 Task: Compose an email with the signature Grant Allen with the subject Request for feedback on a product and the message I am writing to confirm the details of the invoice. from softage.2@softage.net to softage.5@softage.net with an attached image file Chart.png Undo the message and rewrite the message as Please let me know if there are any issues with the payment. Send the email. Finally, move the email from Sent Items to the label Therapy
Action: Mouse moved to (96, 76)
Screenshot: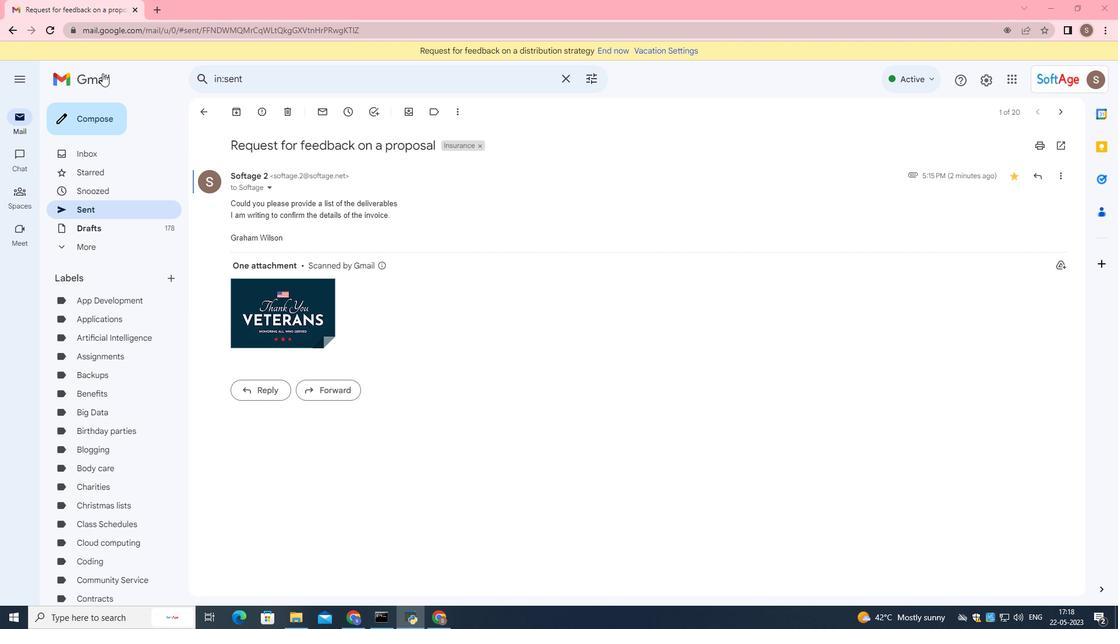 
Action: Mouse pressed left at (96, 76)
Screenshot: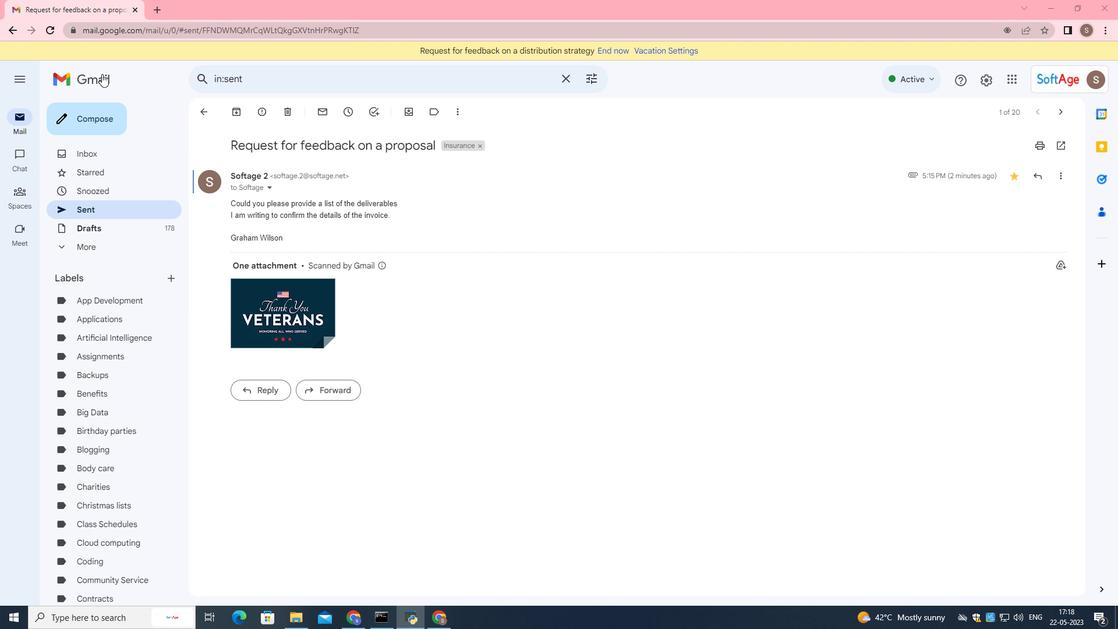 
Action: Mouse moved to (75, 125)
Screenshot: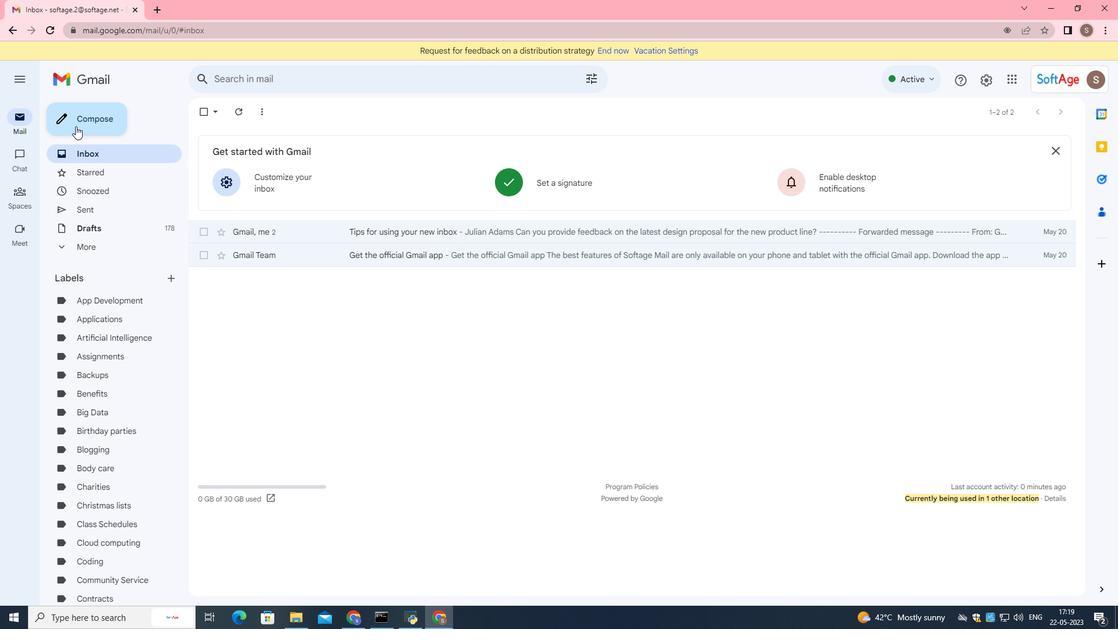 
Action: Mouse pressed left at (75, 125)
Screenshot: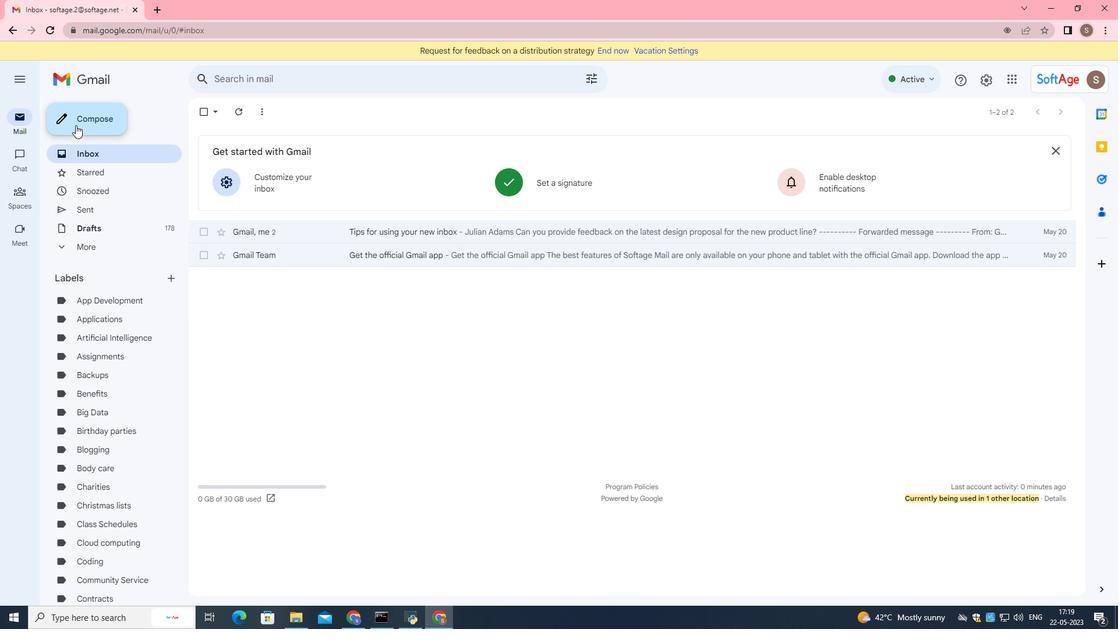 
Action: Mouse moved to (943, 582)
Screenshot: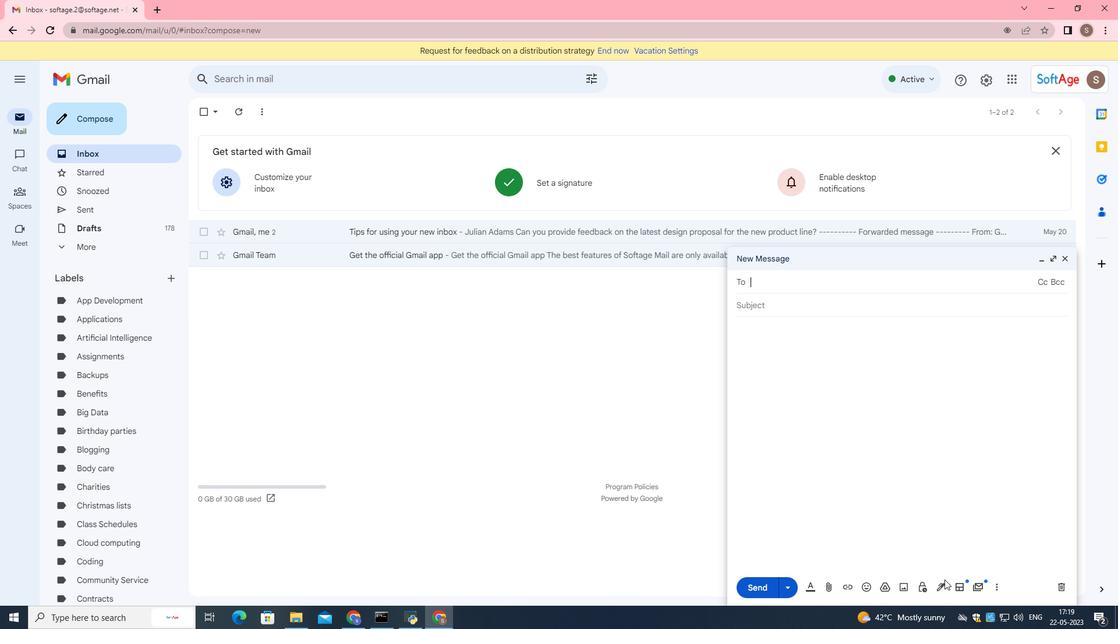
Action: Mouse pressed left at (943, 582)
Screenshot: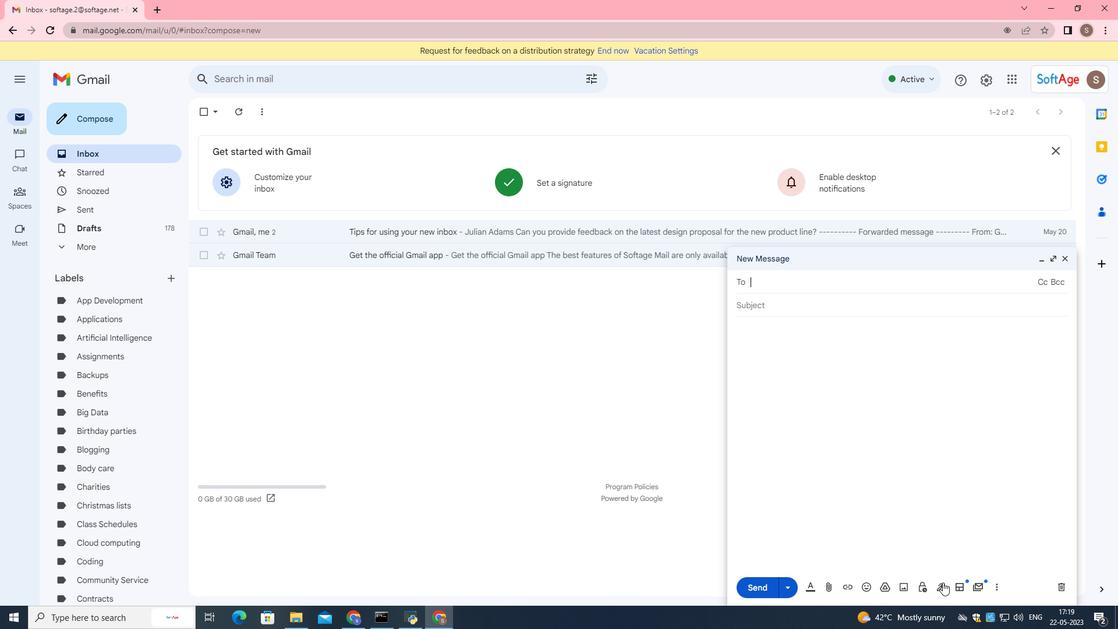 
Action: Mouse moved to (1027, 436)
Screenshot: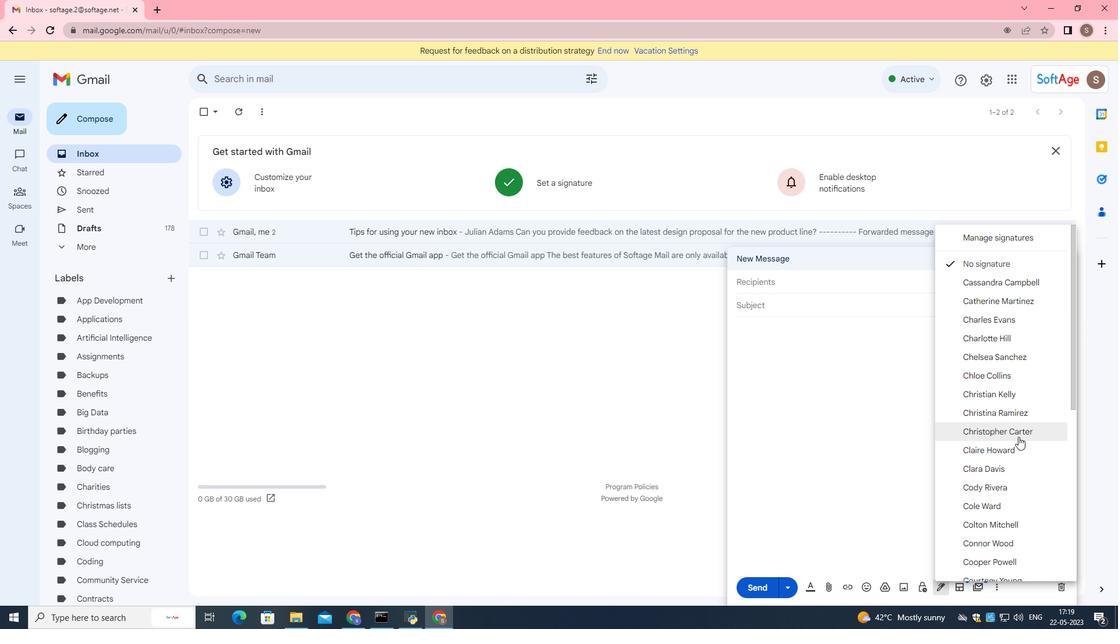
Action: Mouse scrolled (1027, 436) with delta (0, 0)
Screenshot: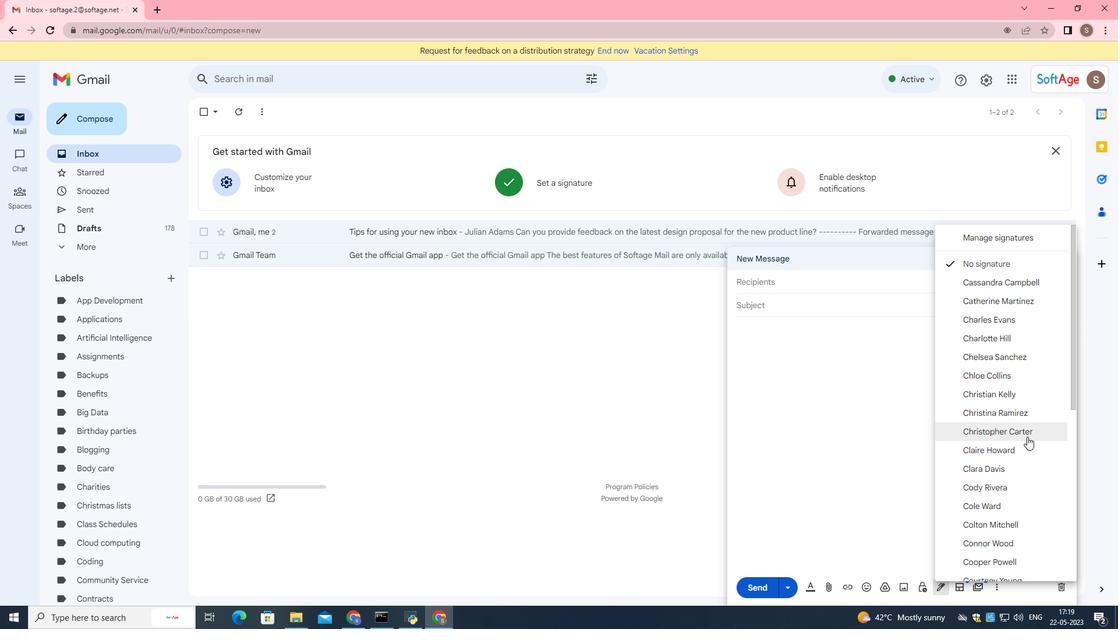 
Action: Mouse moved to (1028, 436)
Screenshot: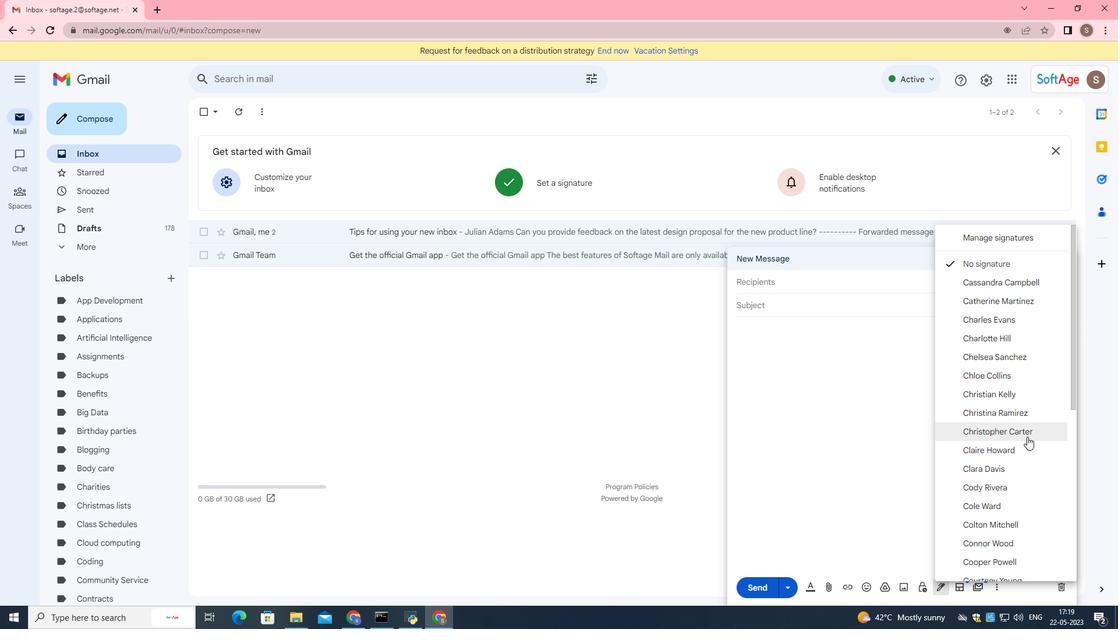 
Action: Mouse scrolled (1028, 436) with delta (0, 0)
Screenshot: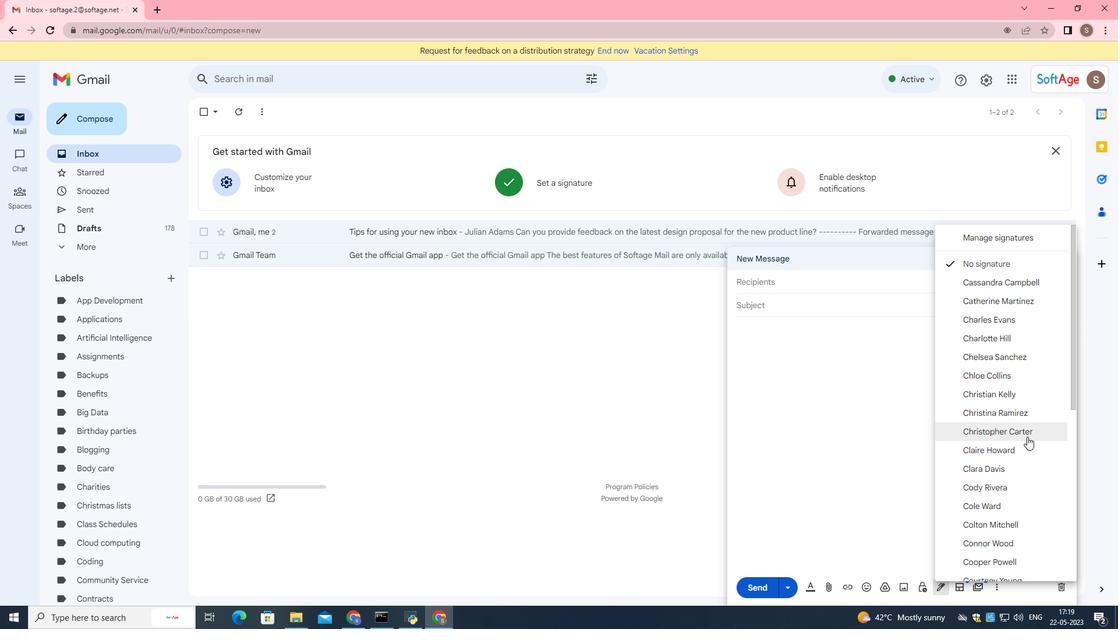 
Action: Mouse moved to (1028, 437)
Screenshot: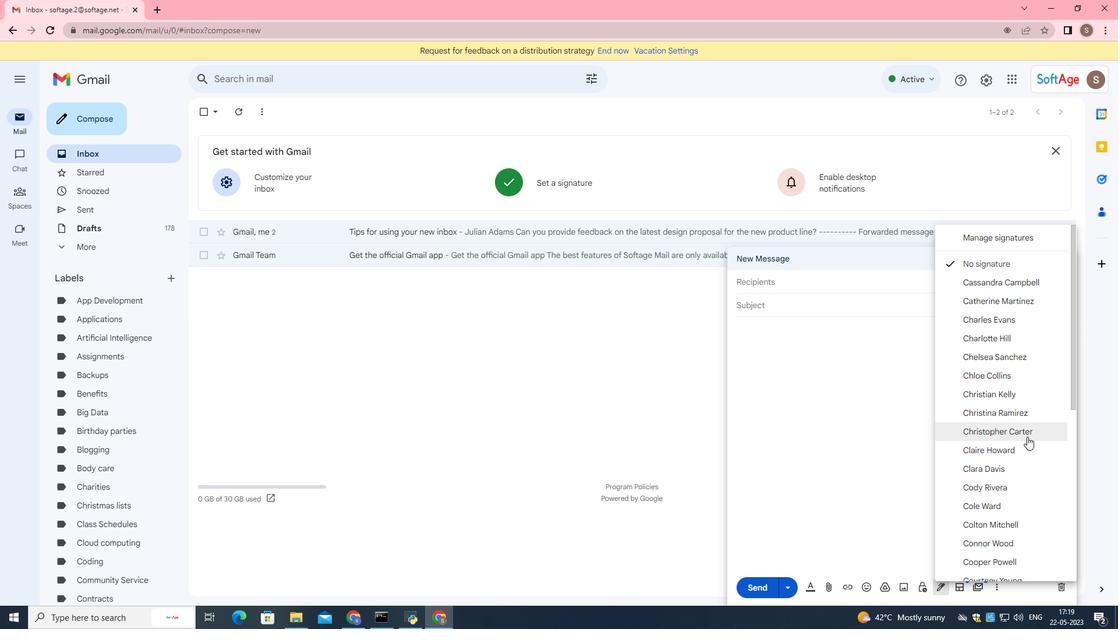 
Action: Mouse scrolled (1028, 436) with delta (0, 0)
Screenshot: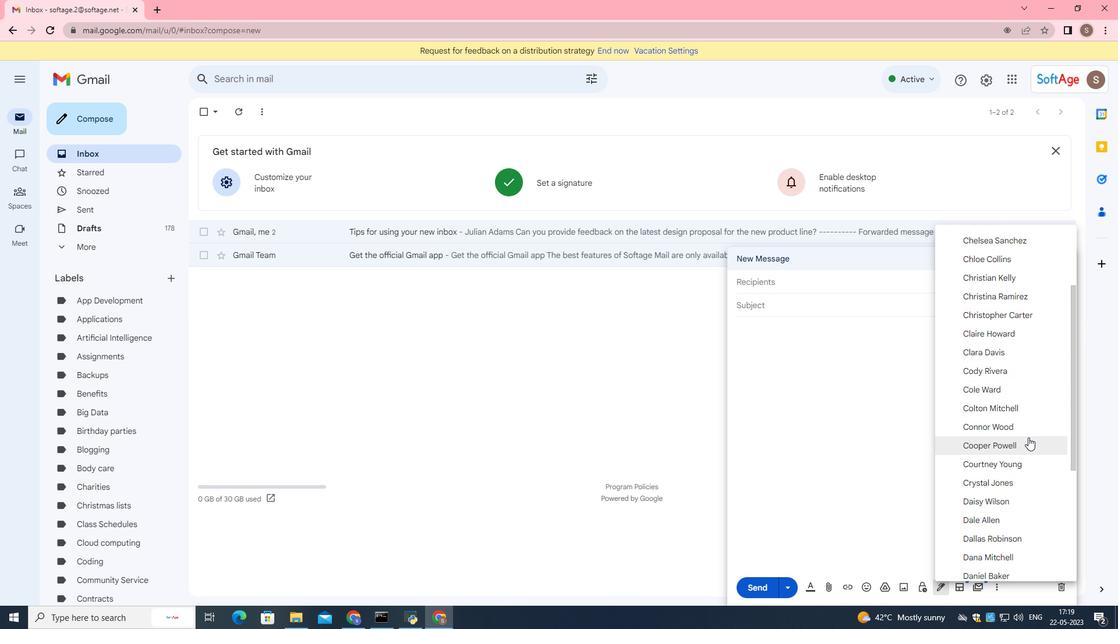 
Action: Mouse scrolled (1028, 436) with delta (0, 0)
Screenshot: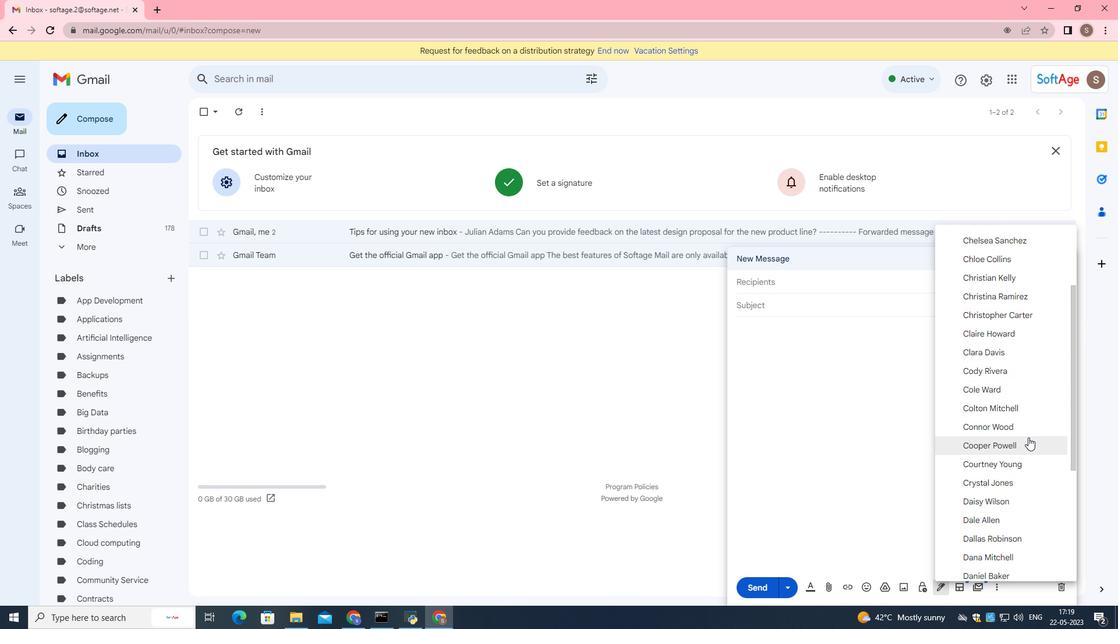
Action: Mouse scrolled (1028, 436) with delta (0, 0)
Screenshot: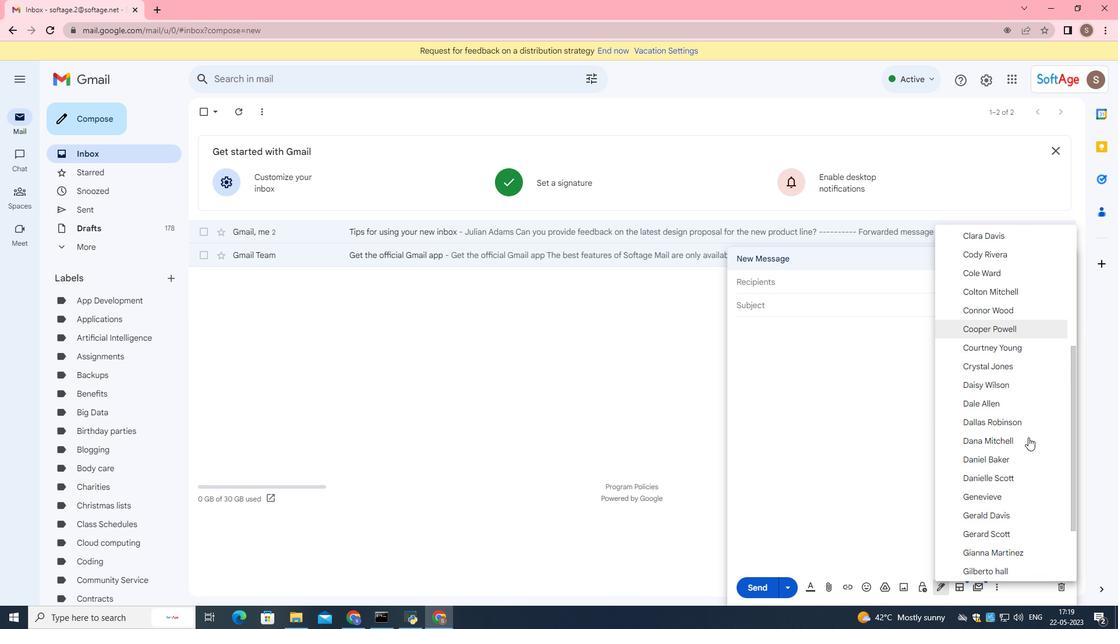 
Action: Mouse moved to (1013, 456)
Screenshot: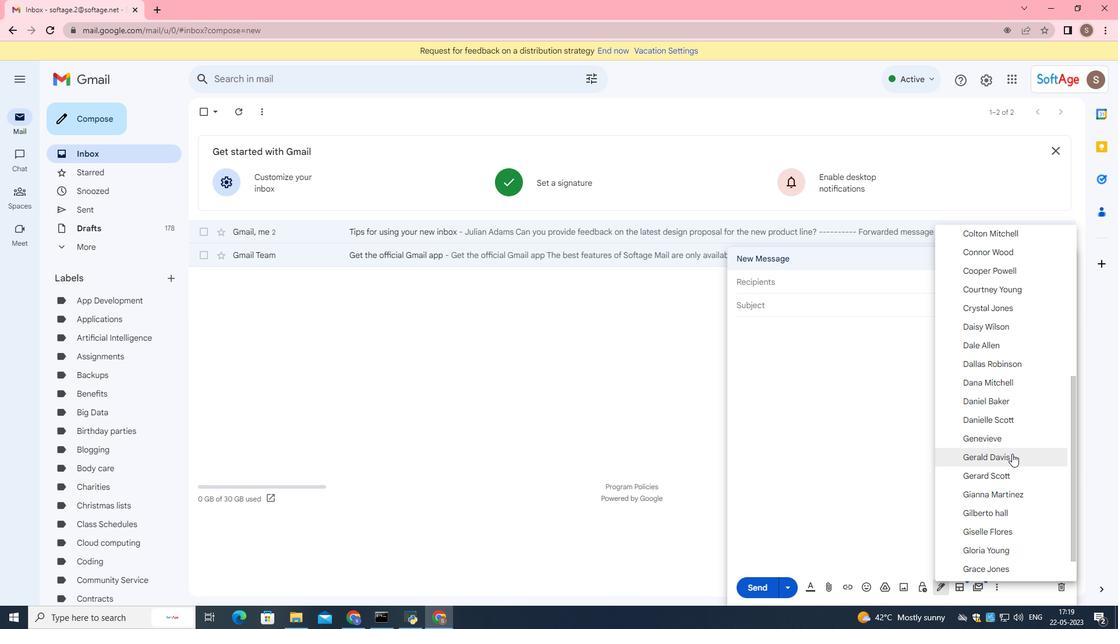 
Action: Mouse scrolled (1013, 456) with delta (0, 0)
Screenshot: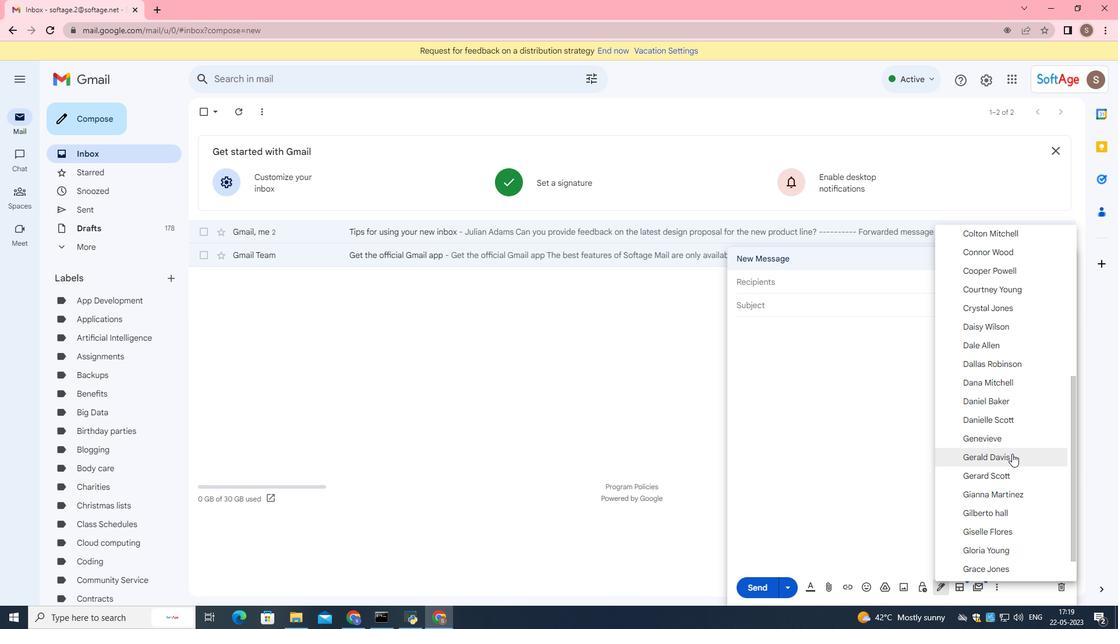 
Action: Mouse scrolled (1013, 456) with delta (0, 0)
Screenshot: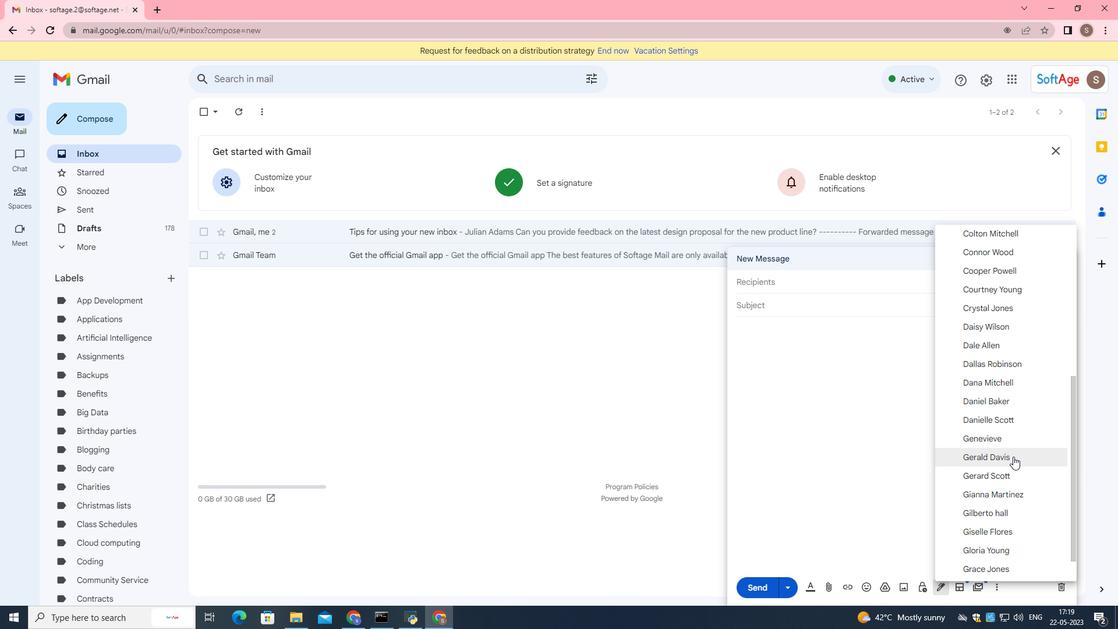 
Action: Mouse moved to (1013, 457)
Screenshot: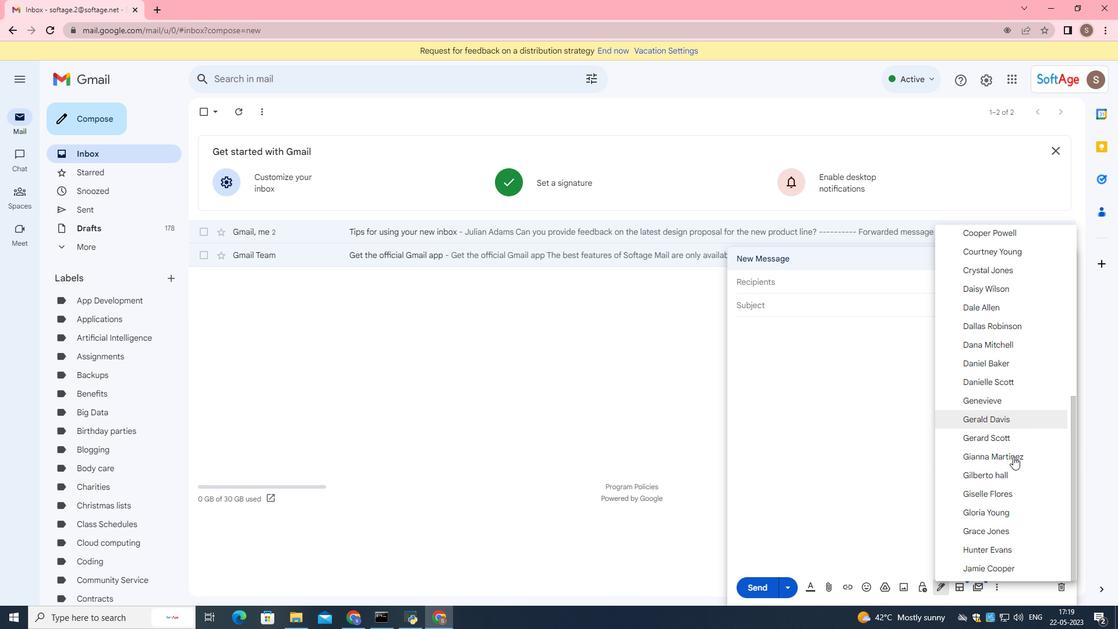 
Action: Mouse scrolled (1013, 456) with delta (0, 0)
Screenshot: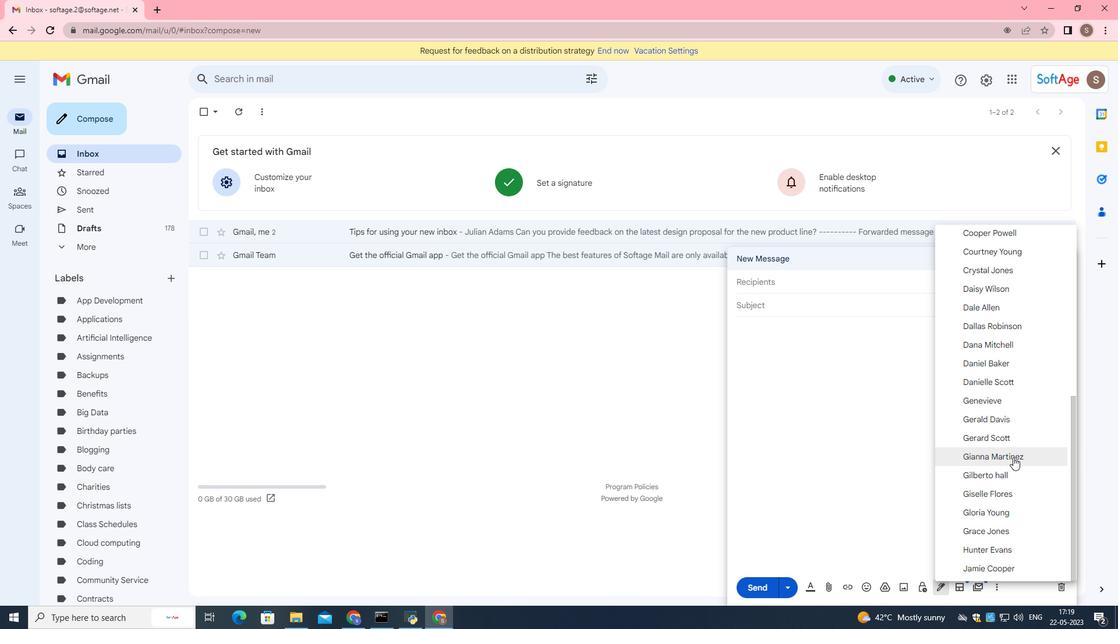 
Action: Mouse scrolled (1013, 457) with delta (0, 0)
Screenshot: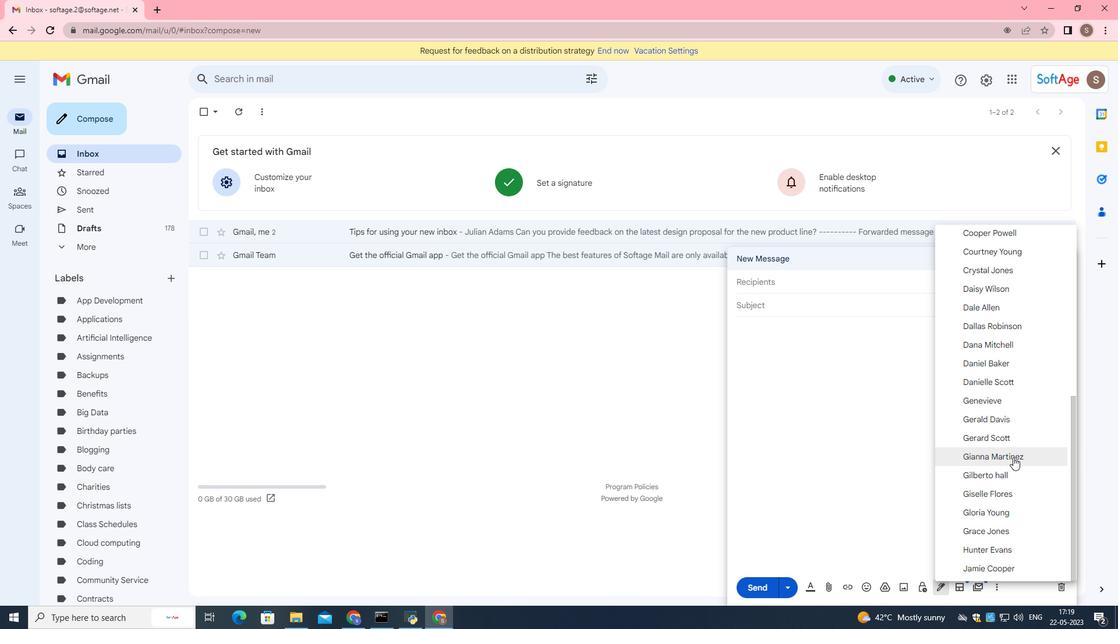 
Action: Mouse moved to (997, 484)
Screenshot: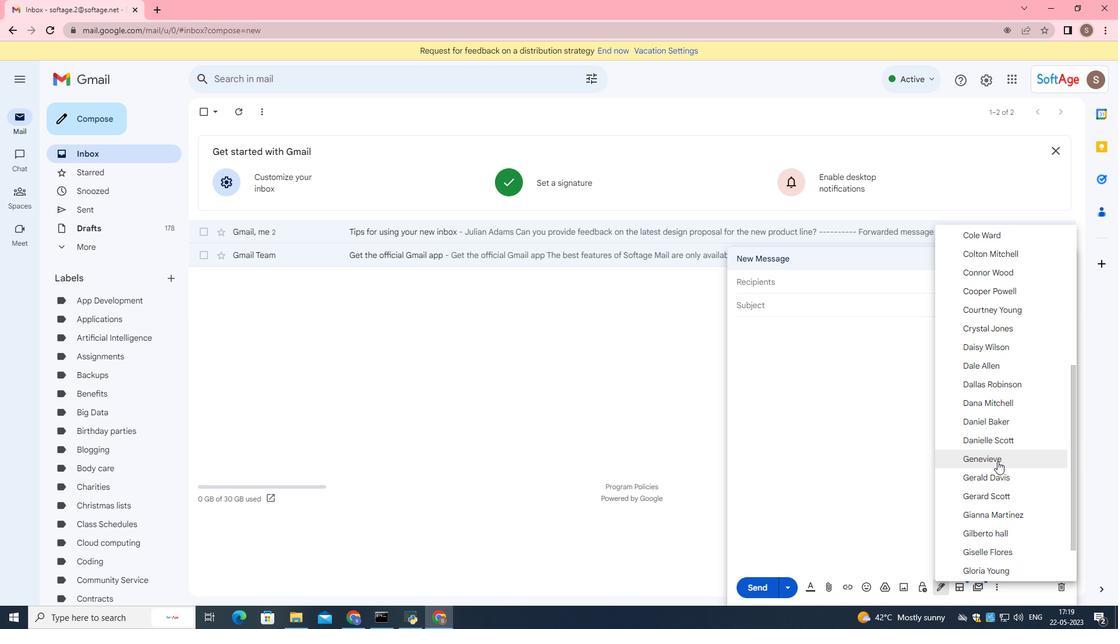 
Action: Mouse scrolled (997, 483) with delta (0, 0)
Screenshot: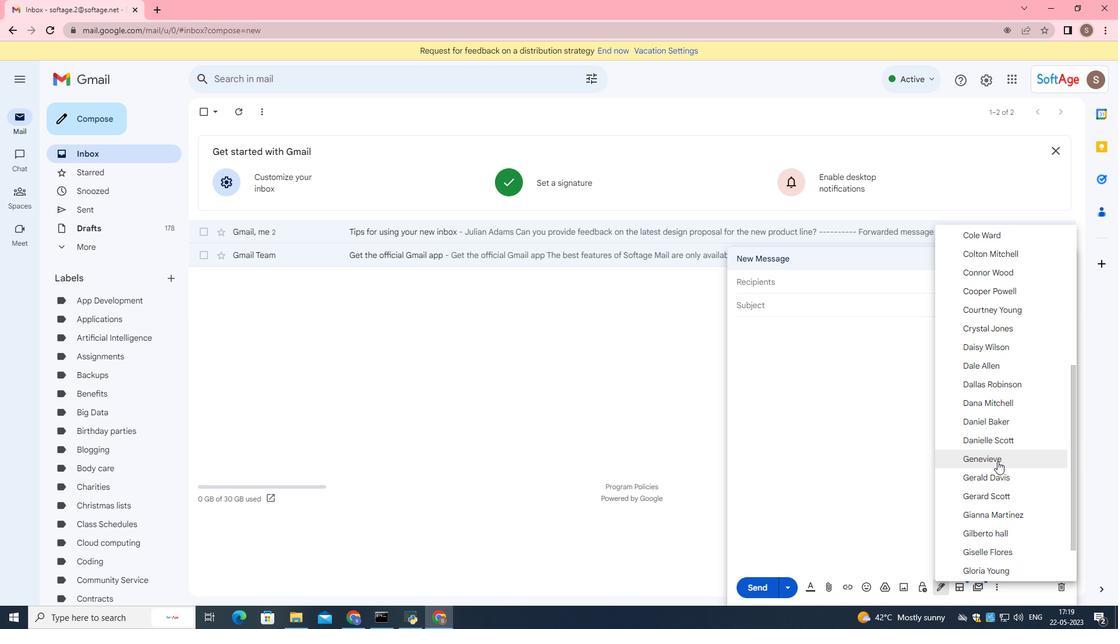 
Action: Mouse moved to (997, 489)
Screenshot: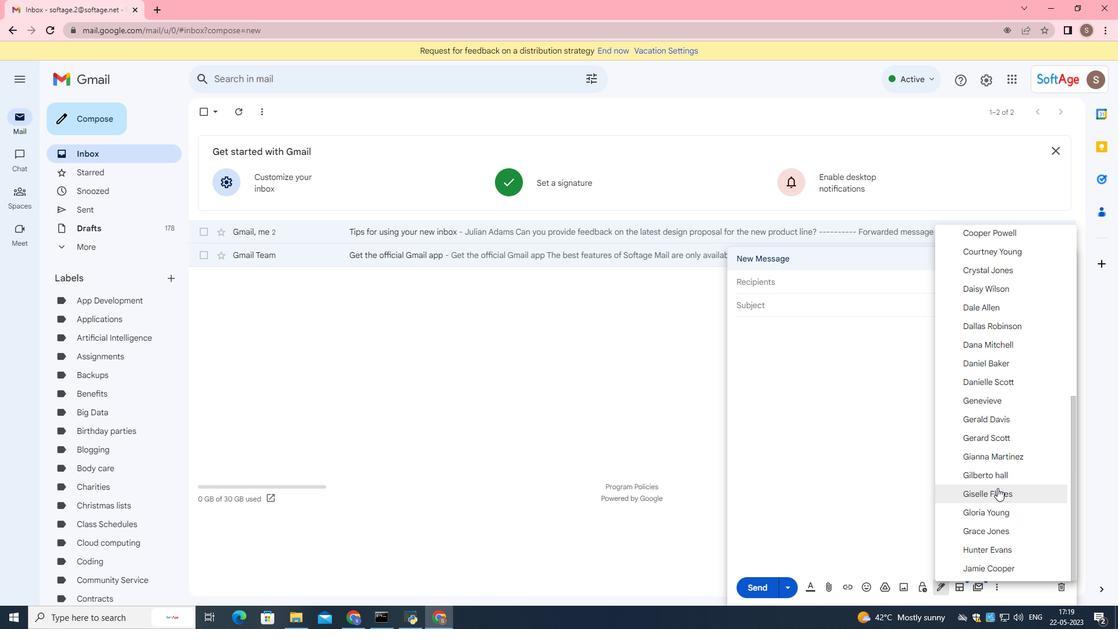 
Action: Mouse scrolled (997, 489) with delta (0, 0)
Screenshot: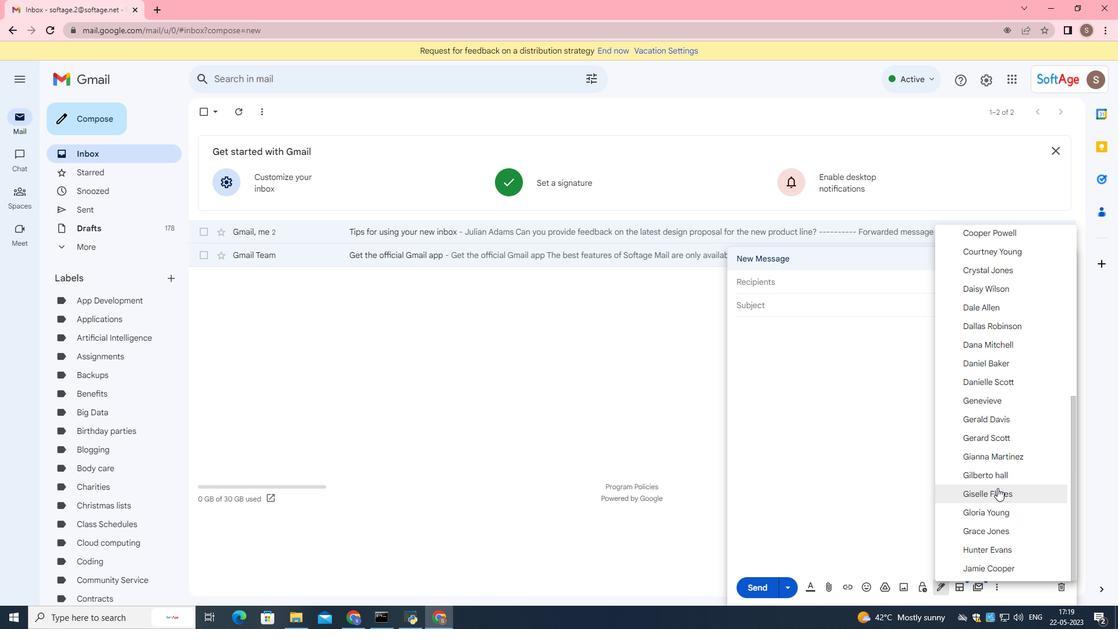 
Action: Mouse moved to (976, 415)
Screenshot: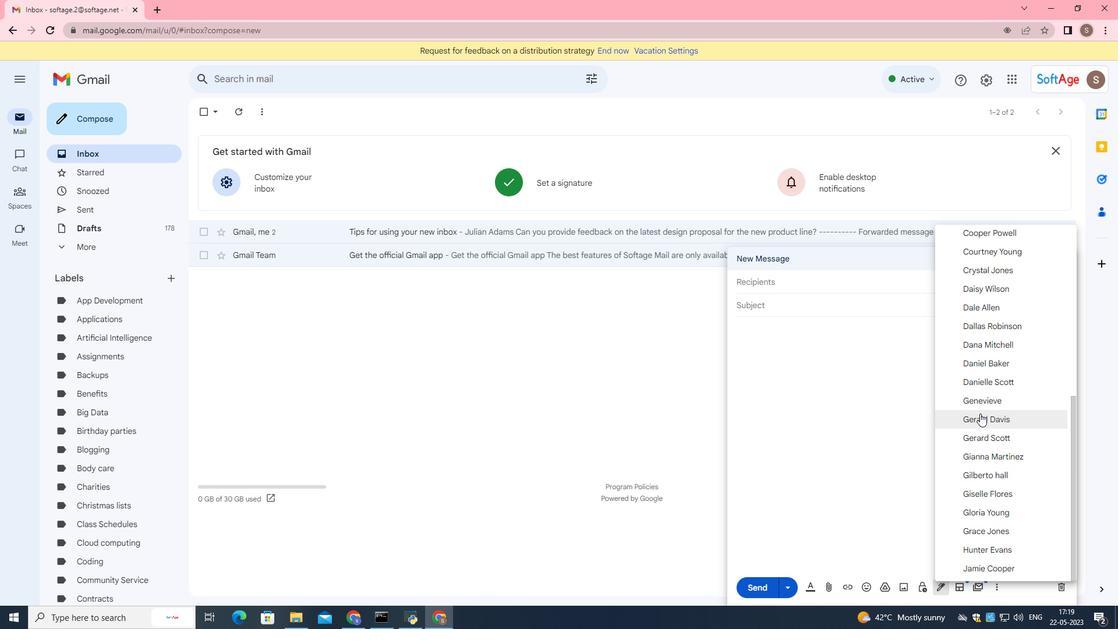 
Action: Mouse pressed left at (976, 415)
Screenshot: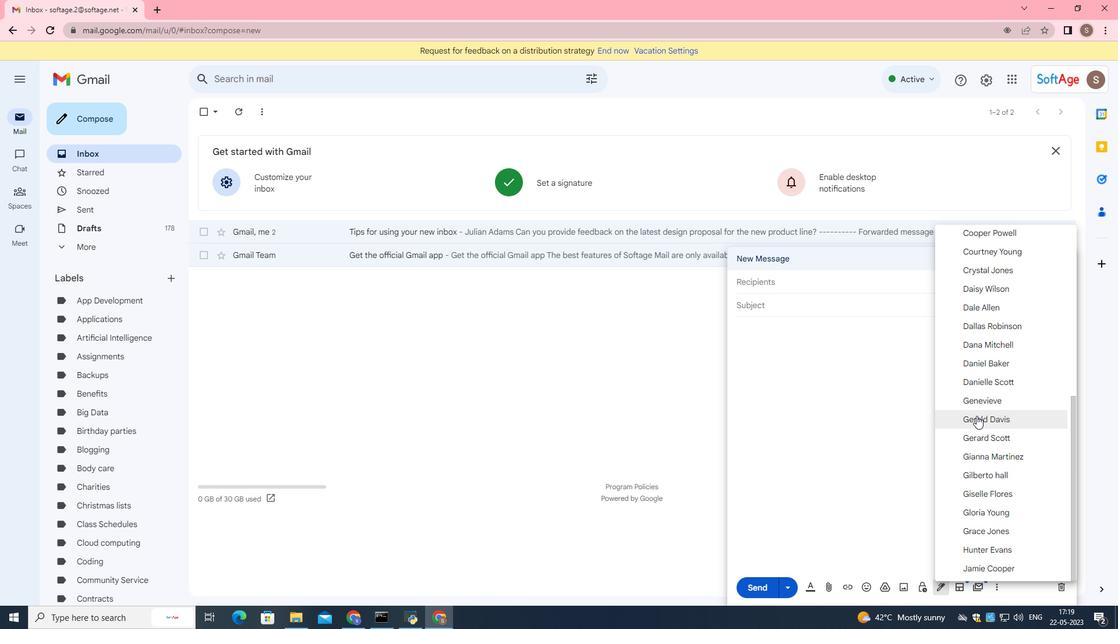 
Action: Mouse moved to (800, 305)
Screenshot: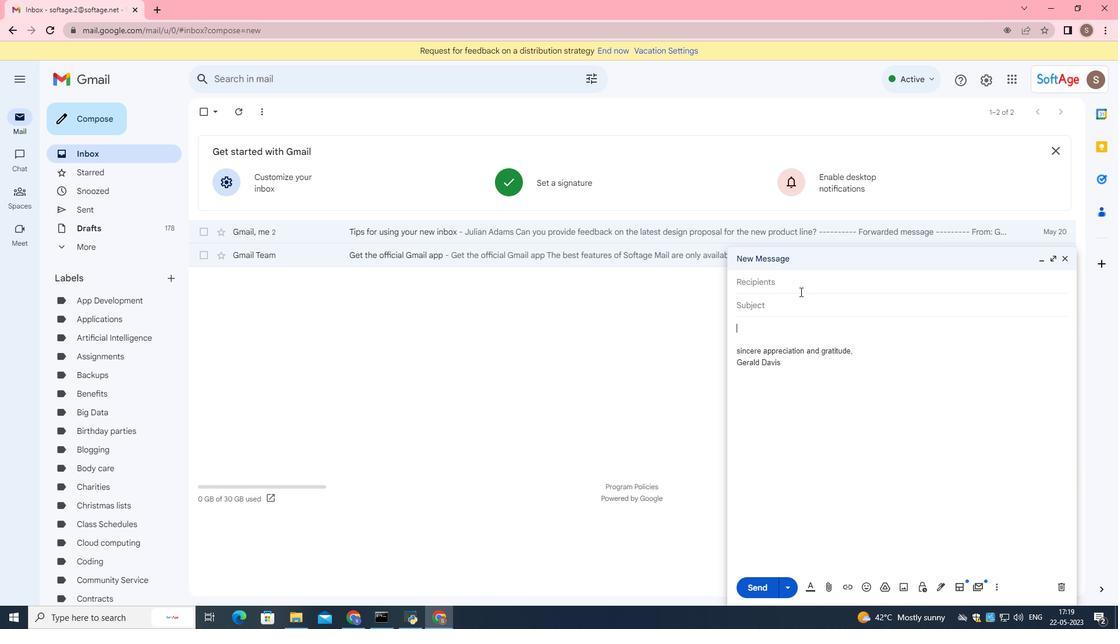 
Action: Mouse pressed left at (800, 305)
Screenshot: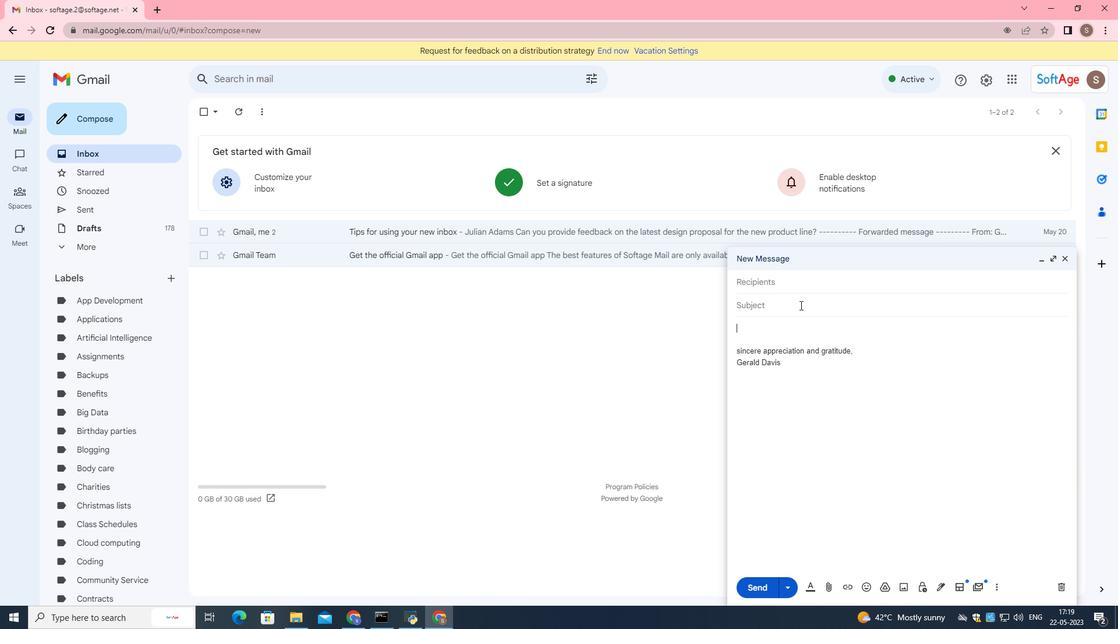 
Action: Key pressed <Key.shift>Request<Key.space>for<Key.space>feedback<Key.space>on<Key.space>a<Key.space>product<Key.space>
Screenshot: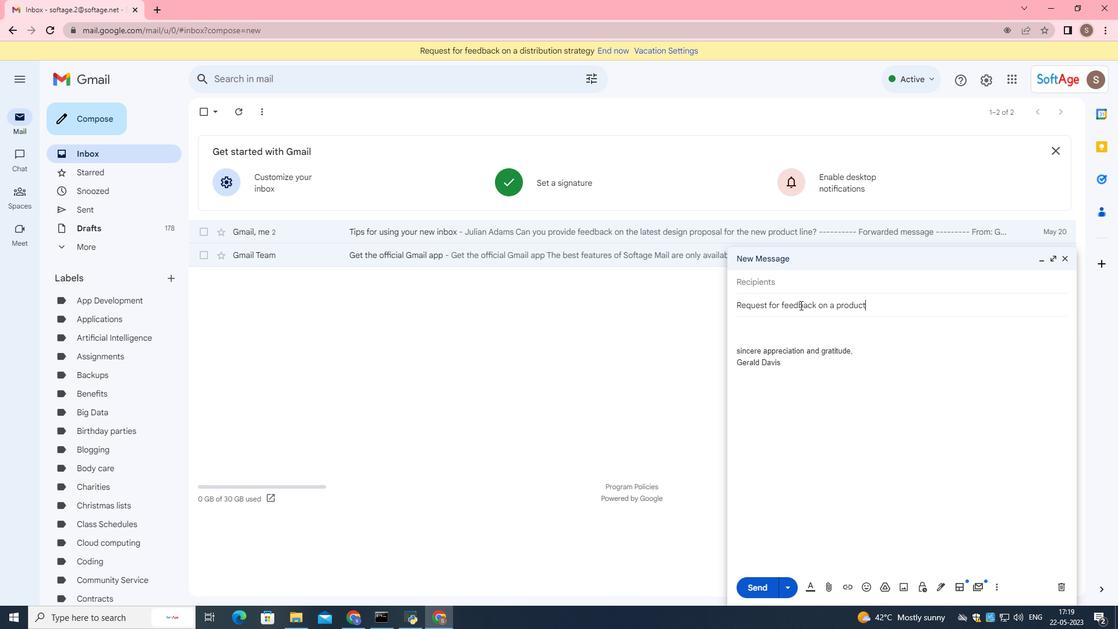 
Action: Mouse moved to (821, 318)
Screenshot: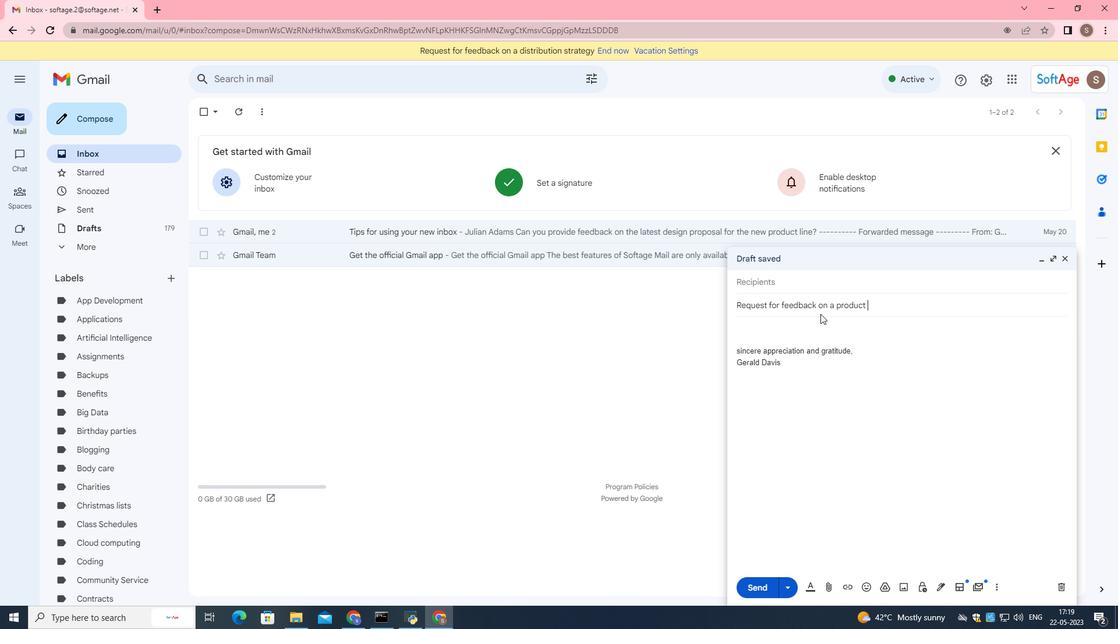 
Action: Mouse pressed left at (821, 318)
Screenshot: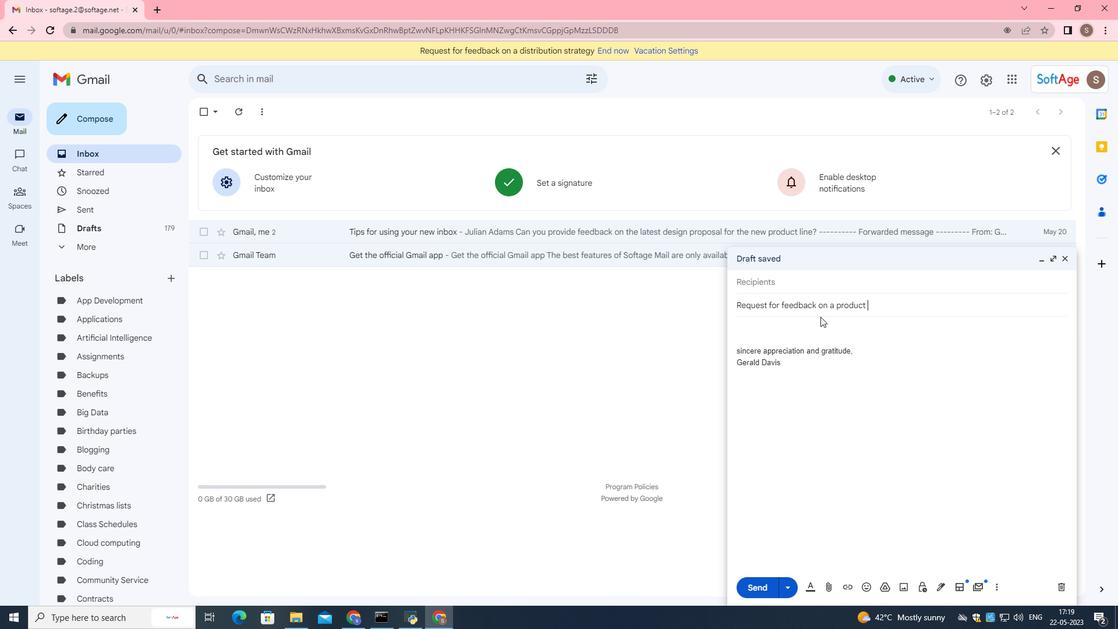 
Action: Key pressed <Key.shift>I<Key.space>am<Key.space>writing<Key.space>to<Key.space>confirm<Key.space>th<Key.space>e<Key.backspace><Key.backspace>e
Screenshot: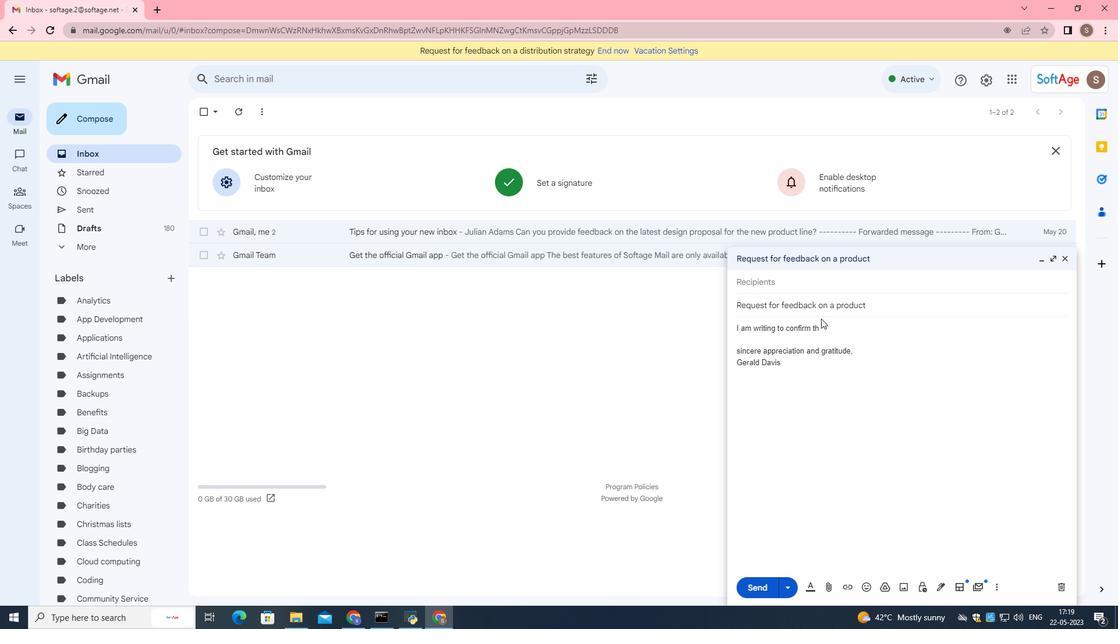 
Action: Mouse moved to (1118, 226)
Screenshot: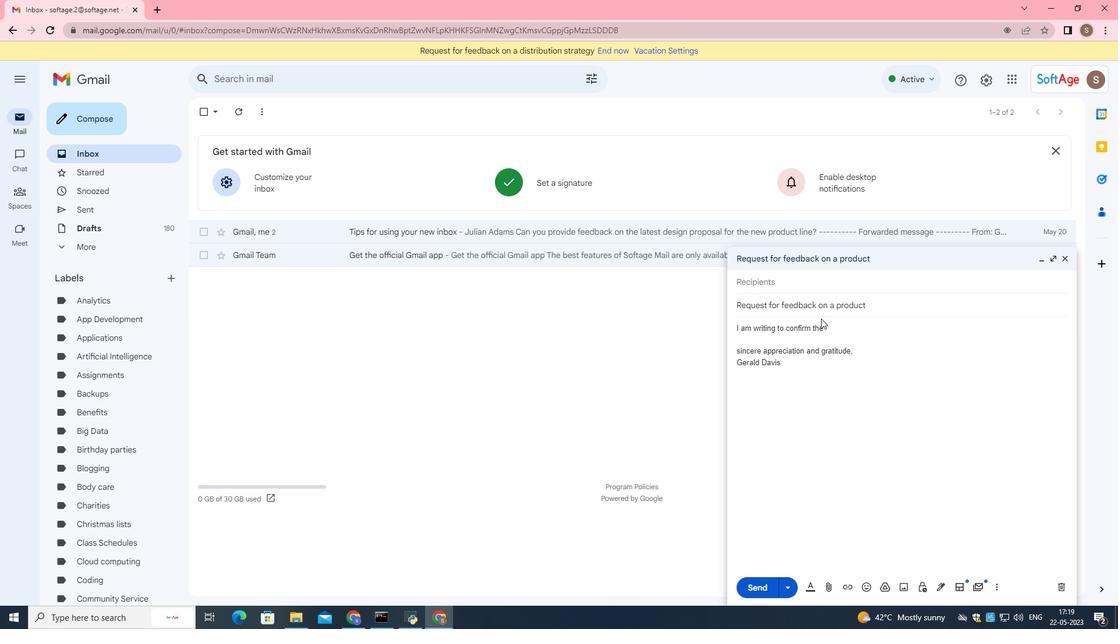 
Action: Key pressed <Key.space>details<Key.space>of<Key.space>the<Key.space>o<Key.backspace>invoice.
Screenshot: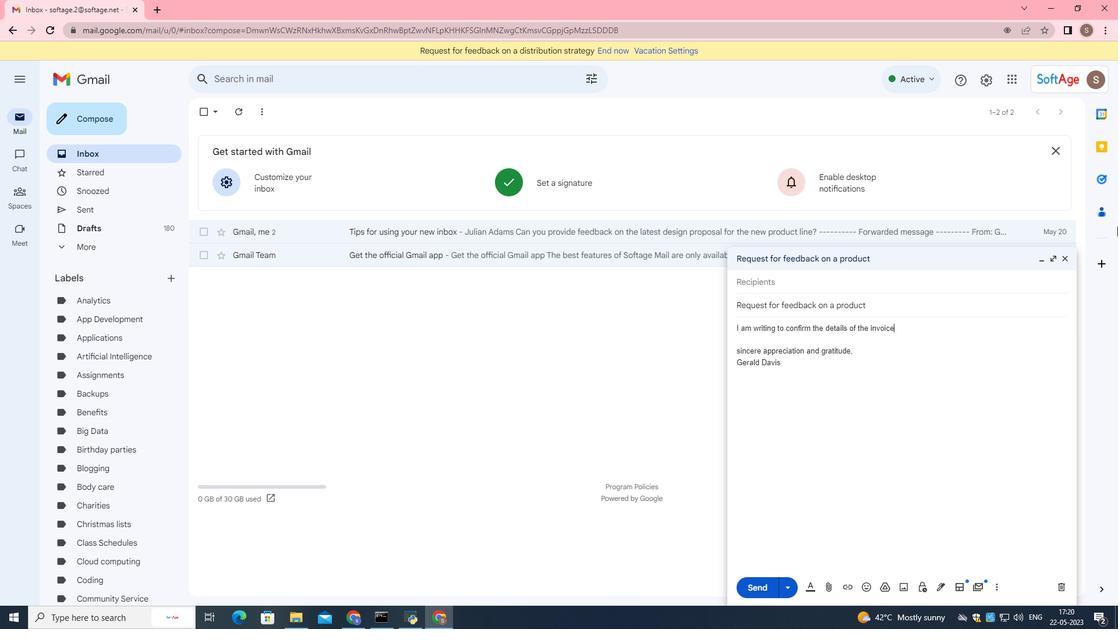 
Action: Mouse moved to (831, 585)
Screenshot: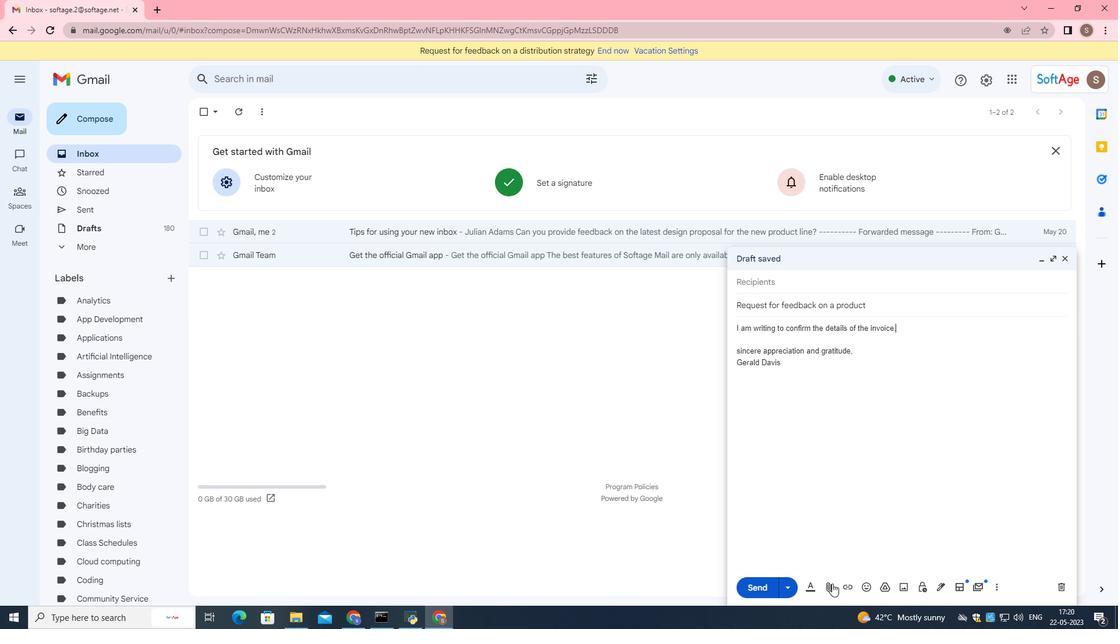 
Action: Mouse pressed left at (831, 585)
Screenshot: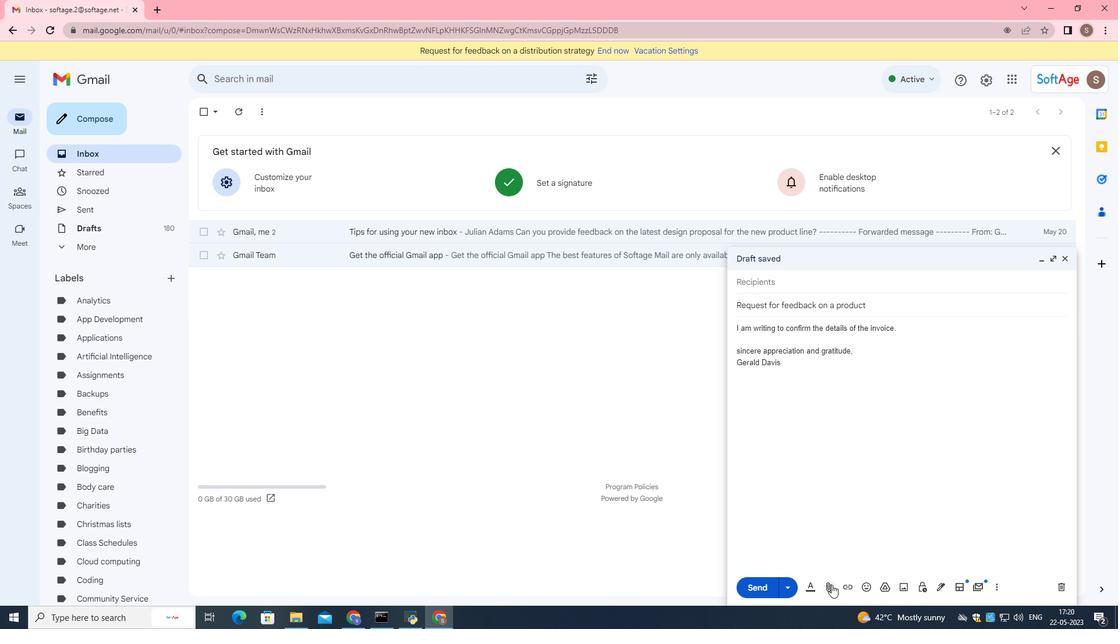 
Action: Mouse moved to (376, 118)
Screenshot: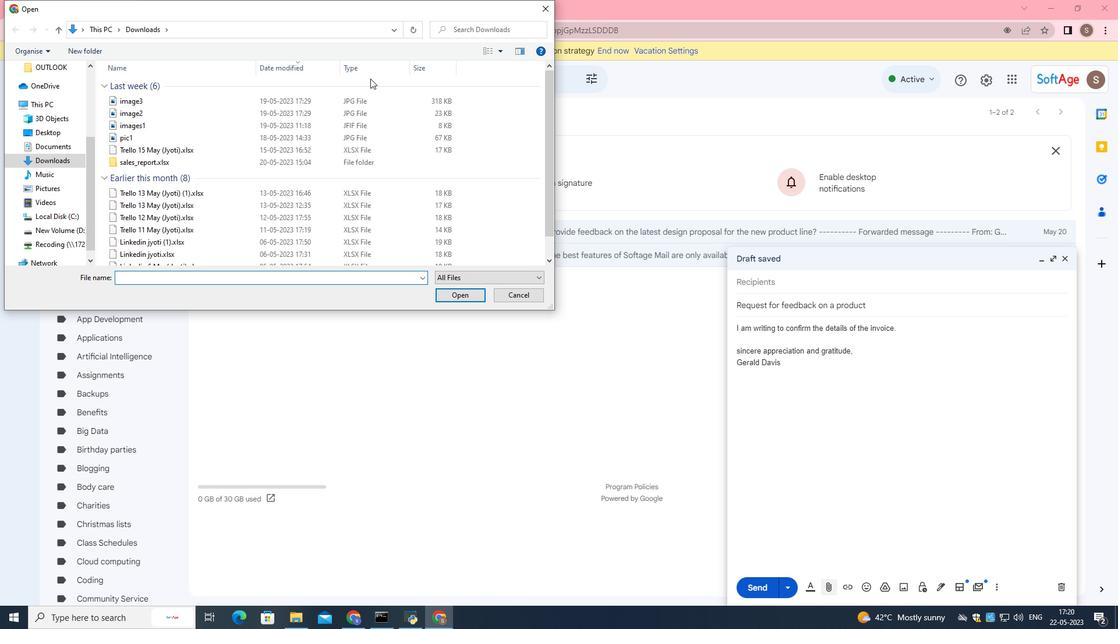 
Action: Mouse pressed left at (376, 118)
Screenshot: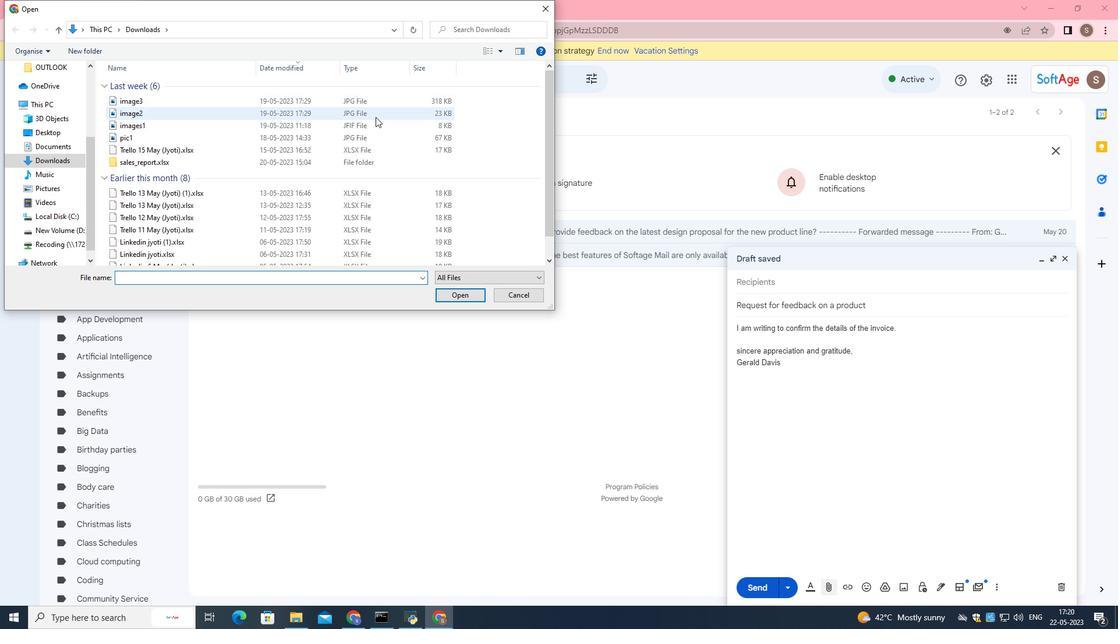 
Action: Mouse moved to (462, 294)
Screenshot: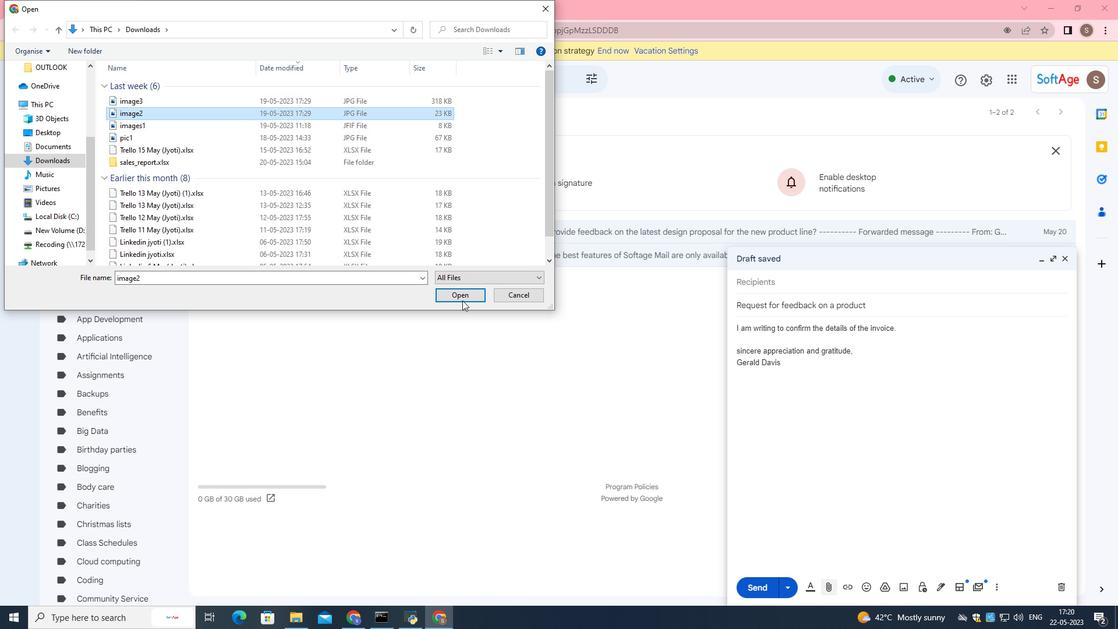 
Action: Mouse pressed left at (462, 294)
Screenshot: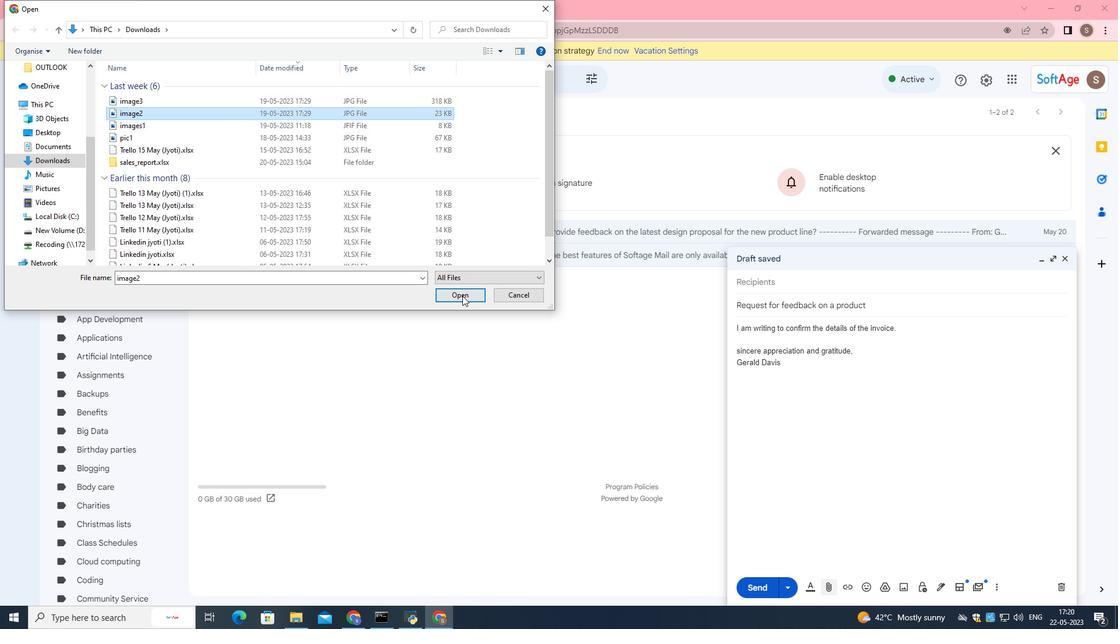 
Action: Mouse moved to (857, 354)
Screenshot: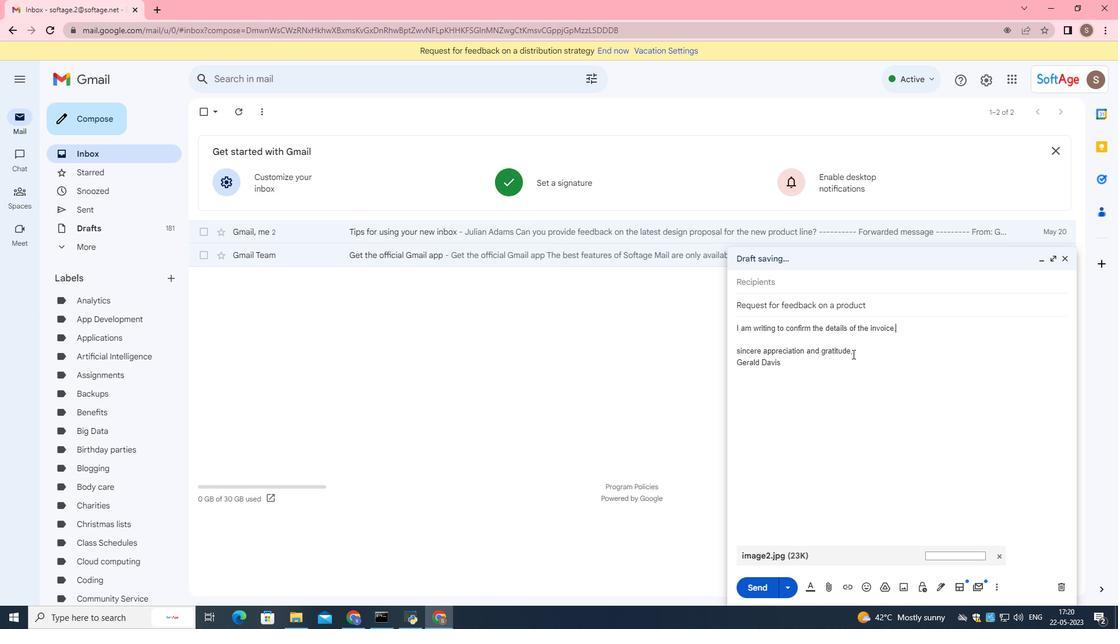 
Action: Mouse pressed left at (857, 354)
Screenshot: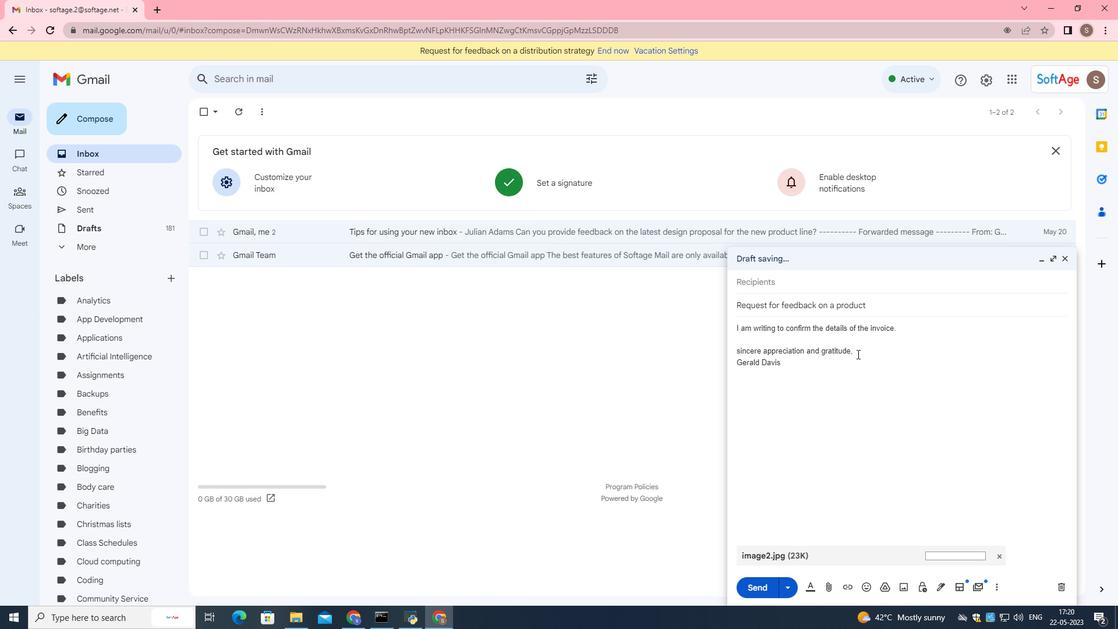 
Action: Key pressed <Key.backspace><Key.backspace><Key.backspace><Key.backspace><Key.backspace><Key.backspace><Key.backspace><Key.backspace><Key.backspace><Key.backspace><Key.backspace><Key.backspace><Key.backspace><Key.backspace><Key.backspace><Key.backspace><Key.backspace><Key.backspace><Key.backspace><Key.backspace><Key.backspace><Key.backspace><Key.backspace><Key.backspace><Key.backspace><Key.backspace><Key.backspace><Key.backspace><Key.backspace><Key.backspace><Key.backspace><Key.backspace><Key.backspace><Key.backspace><Key.backspace>
Screenshot: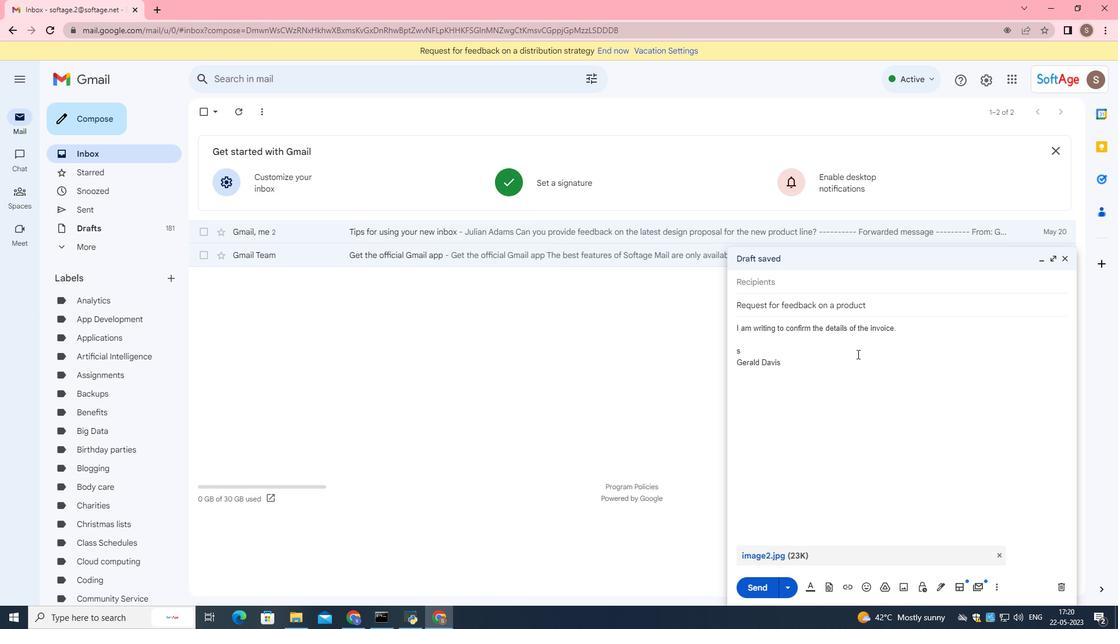 
Action: Mouse moved to (841, 373)
Screenshot: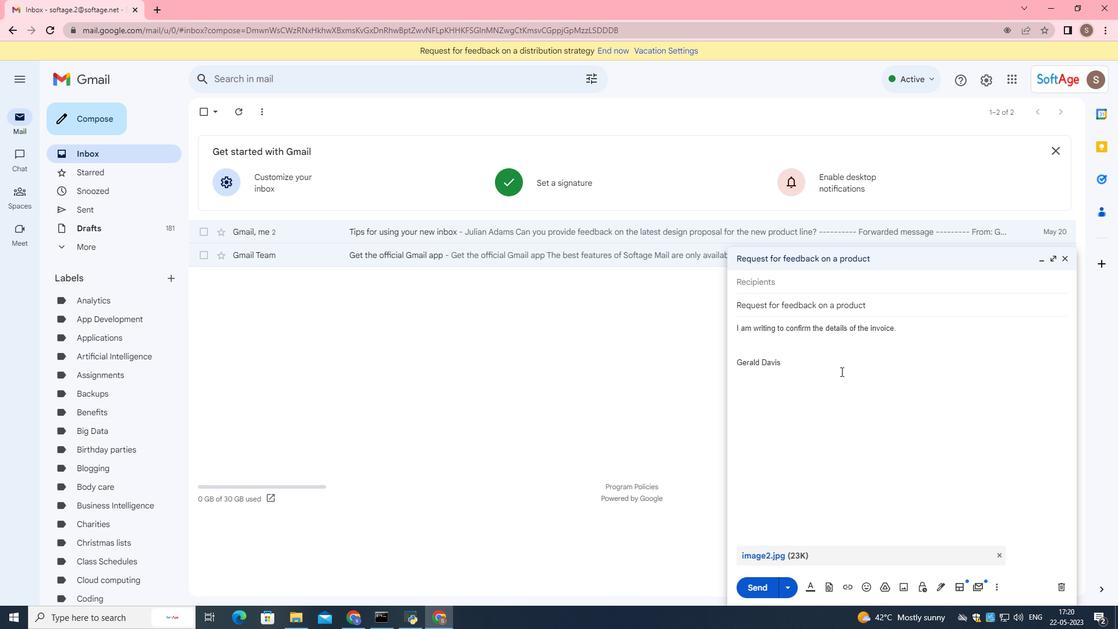 
Action: Key pressed <Key.shift>Please<Key.space>th<Key.backspace><Key.backspace>let<Key.space>me<Key.space>know<Key.space>if<Key.space>there<Key.space>are<Key.space>any<Key.space>issues<Key.space>with<Key.space>the<Key.space>payment<Key.space>.
Screenshot: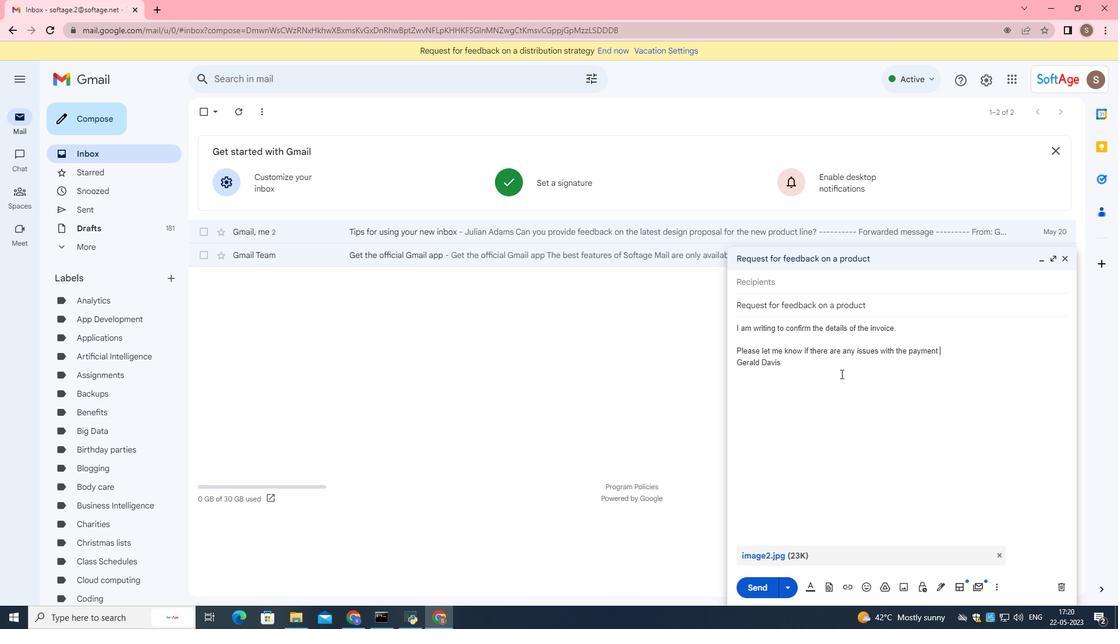 
Action: Mouse moved to (807, 284)
Screenshot: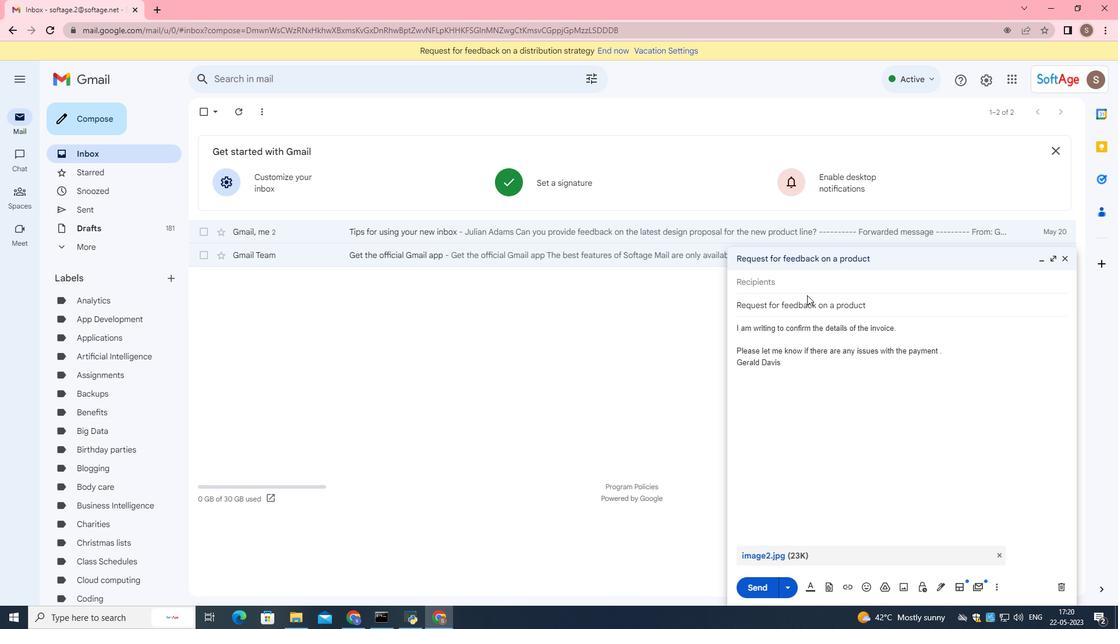 
Action: Mouse pressed left at (807, 284)
Screenshot: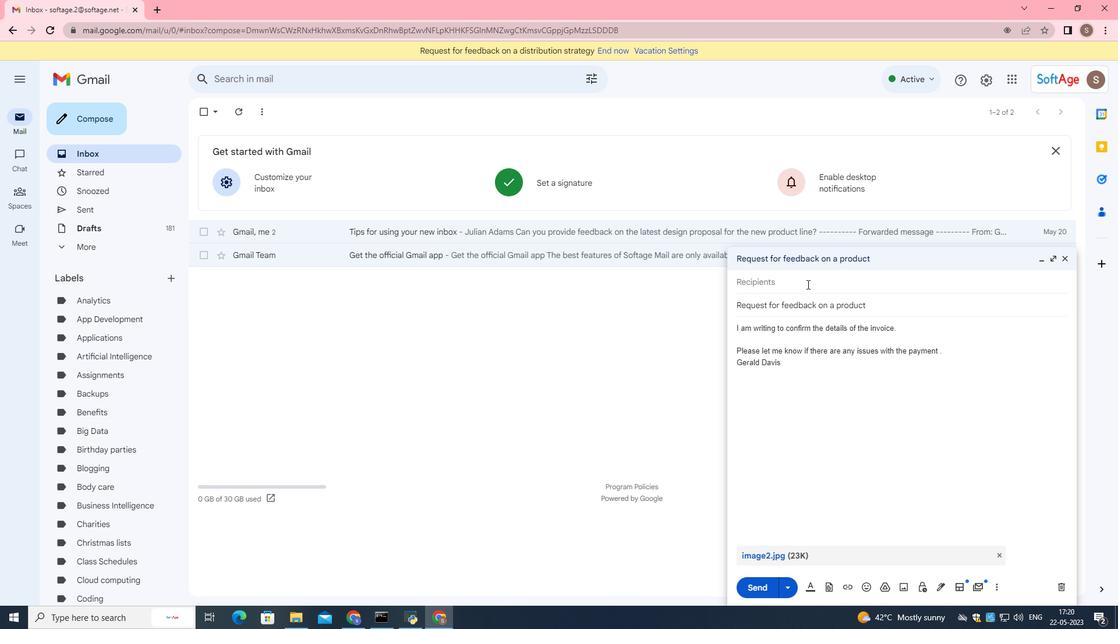 
Action: Key pressed softage.5<Key.shift>@softage.net
Screenshot: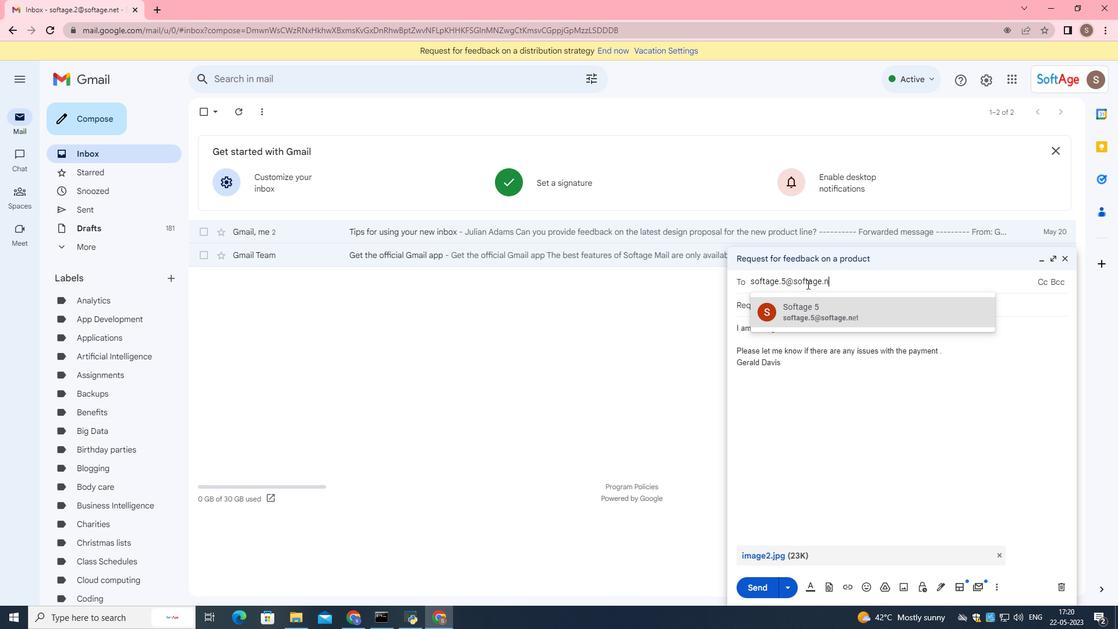 
Action: Mouse moved to (831, 305)
Screenshot: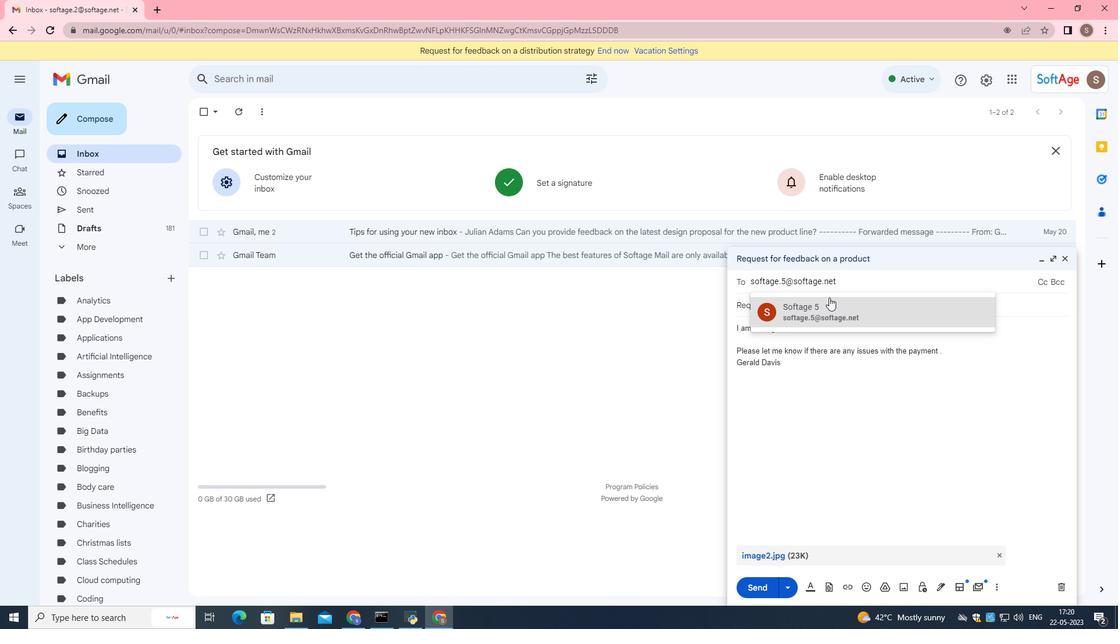 
Action: Mouse pressed left at (831, 305)
Screenshot: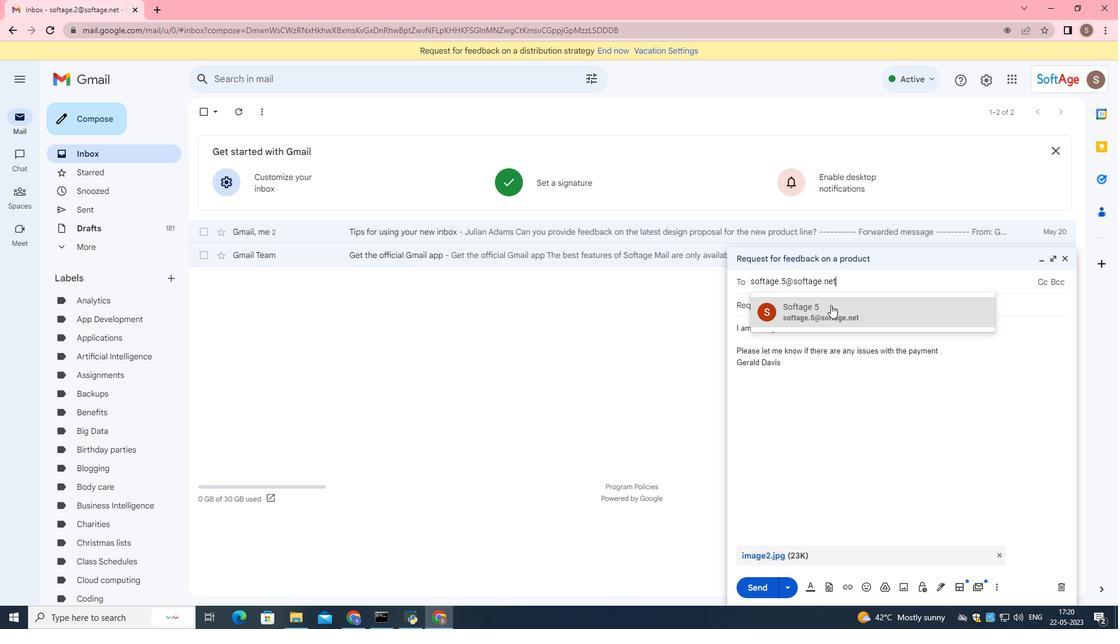 
Action: Mouse moved to (753, 587)
Screenshot: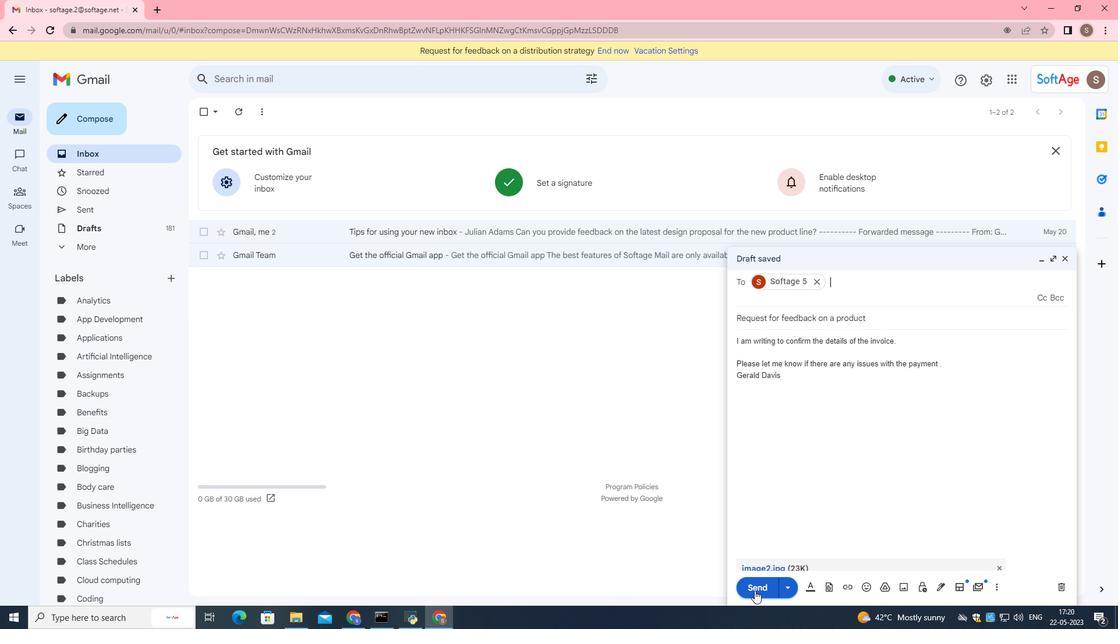 
Action: Mouse pressed left at (753, 587)
Screenshot: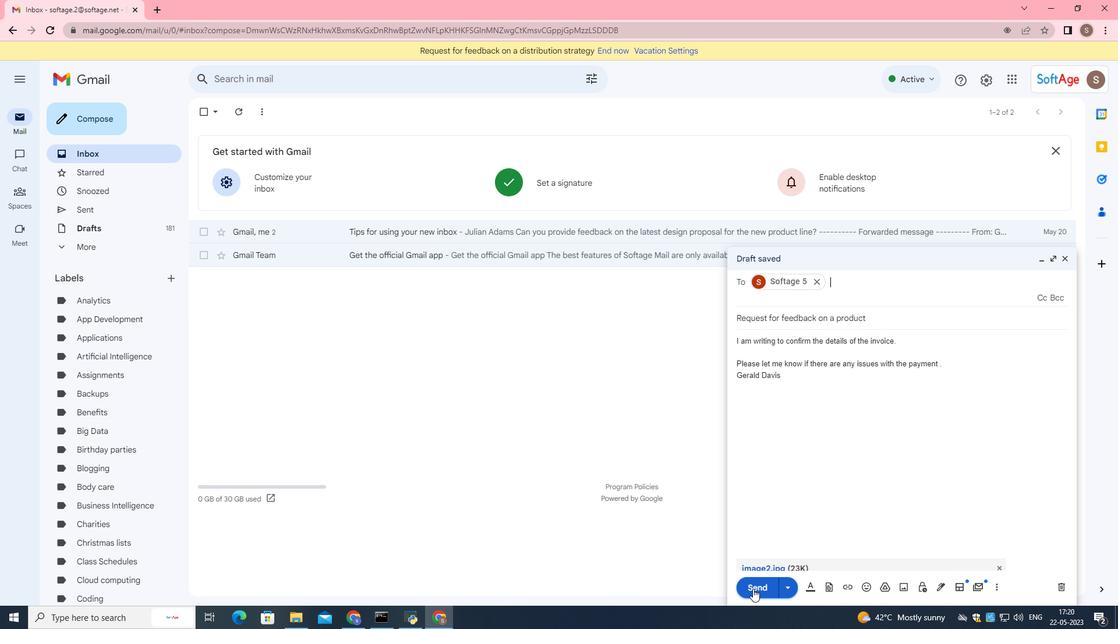 
Action: Mouse moved to (89, 202)
Screenshot: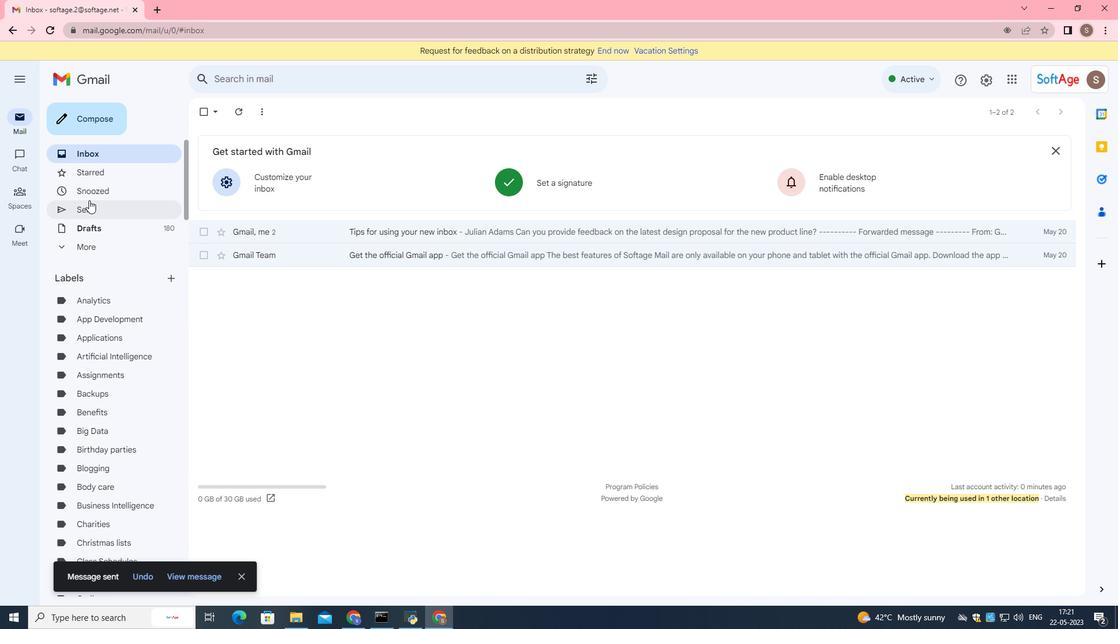 
Action: Mouse pressed left at (89, 202)
Screenshot: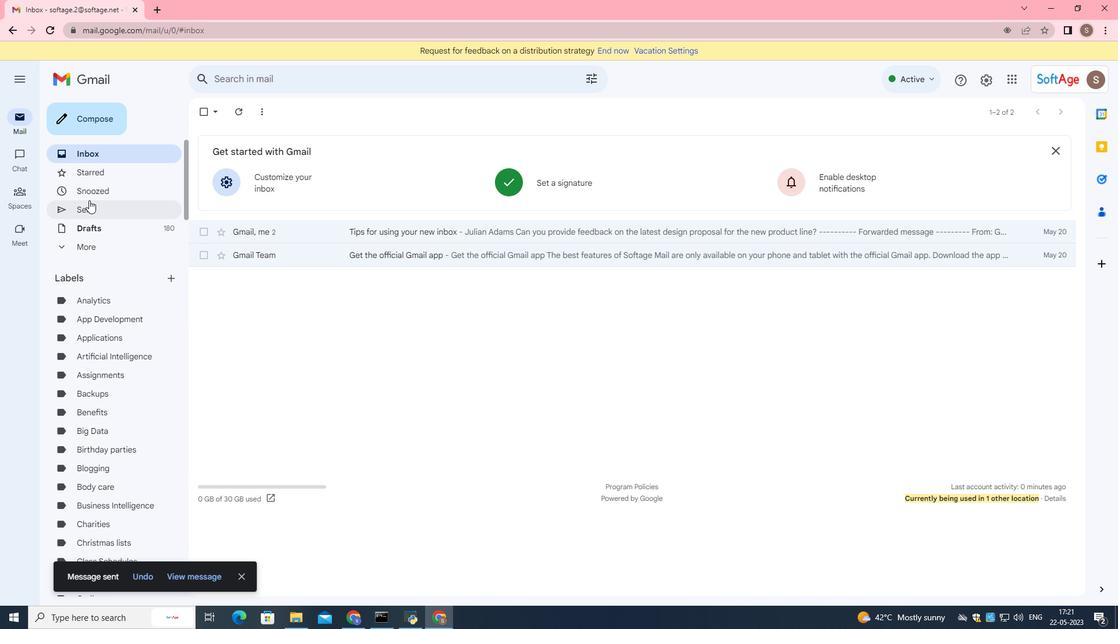 
Action: Mouse moved to (220, 174)
Screenshot: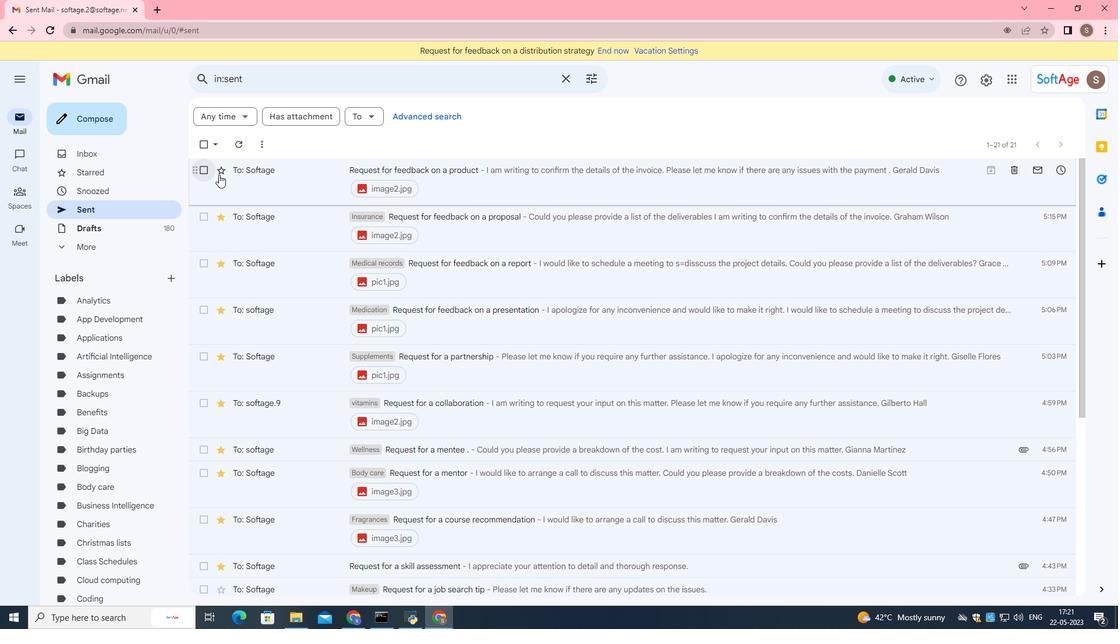 
Action: Mouse pressed left at (220, 174)
Screenshot: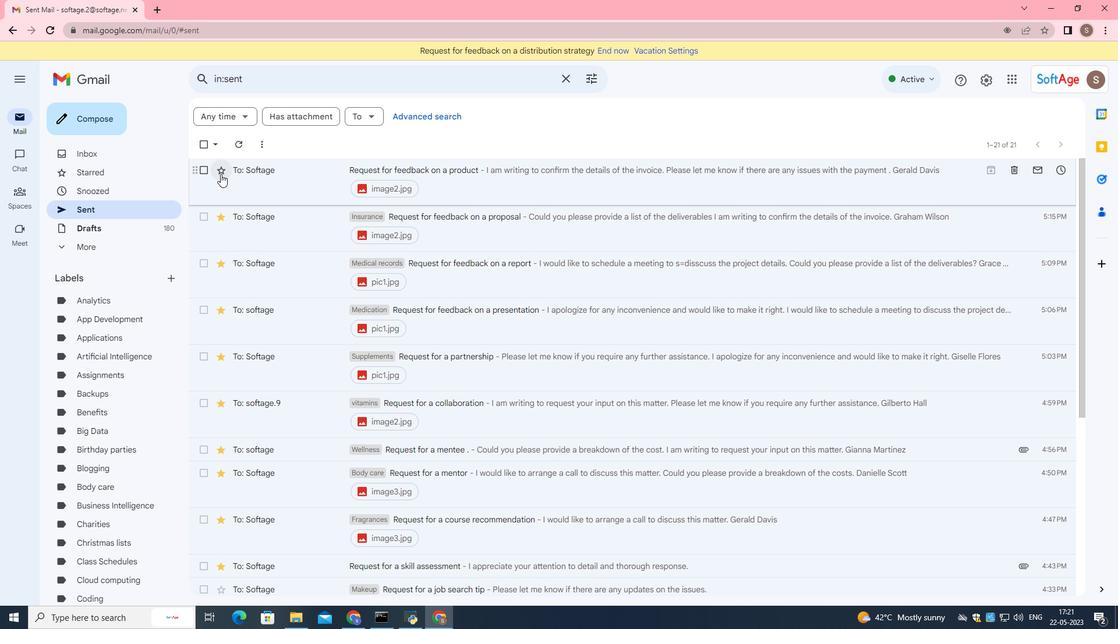 
Action: Mouse moved to (262, 173)
Screenshot: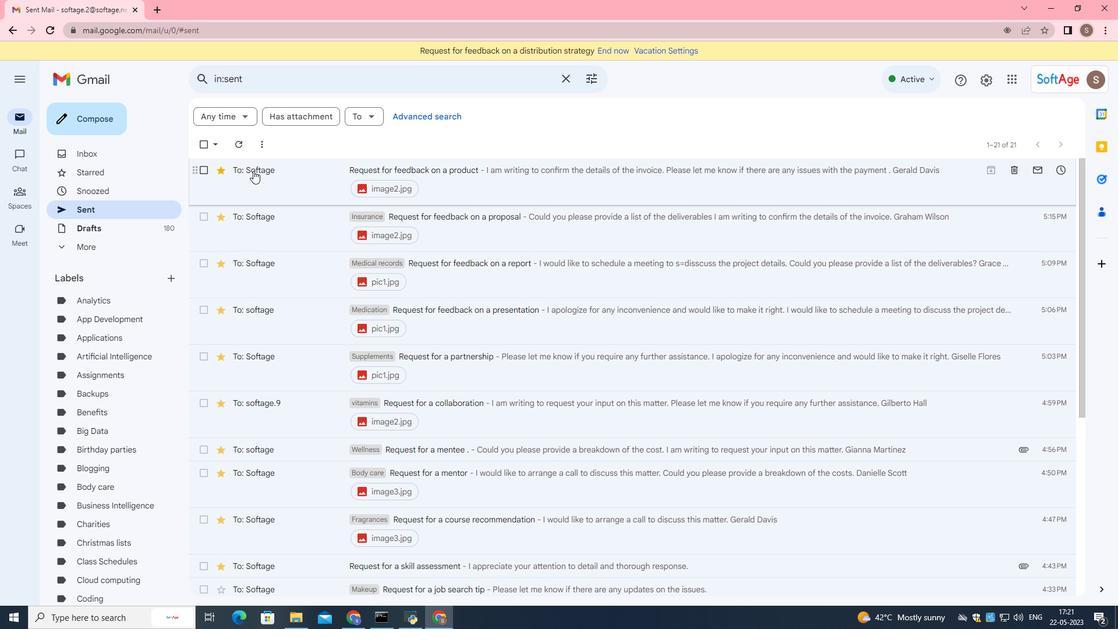 
Action: Mouse pressed left at (262, 173)
Screenshot: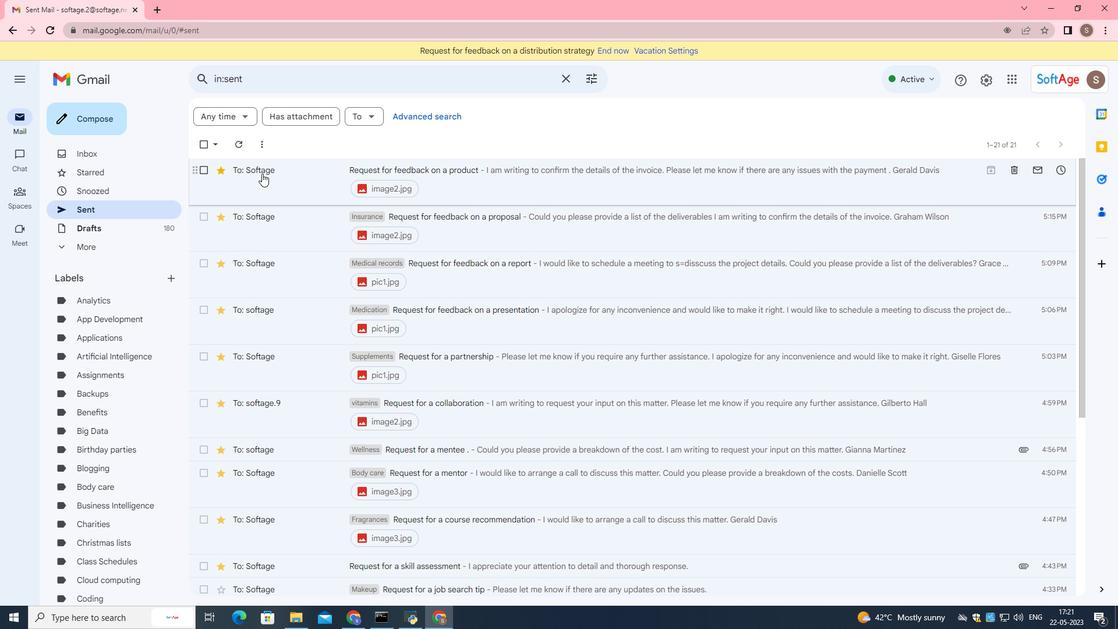 
Action: Mouse moved to (432, 113)
Screenshot: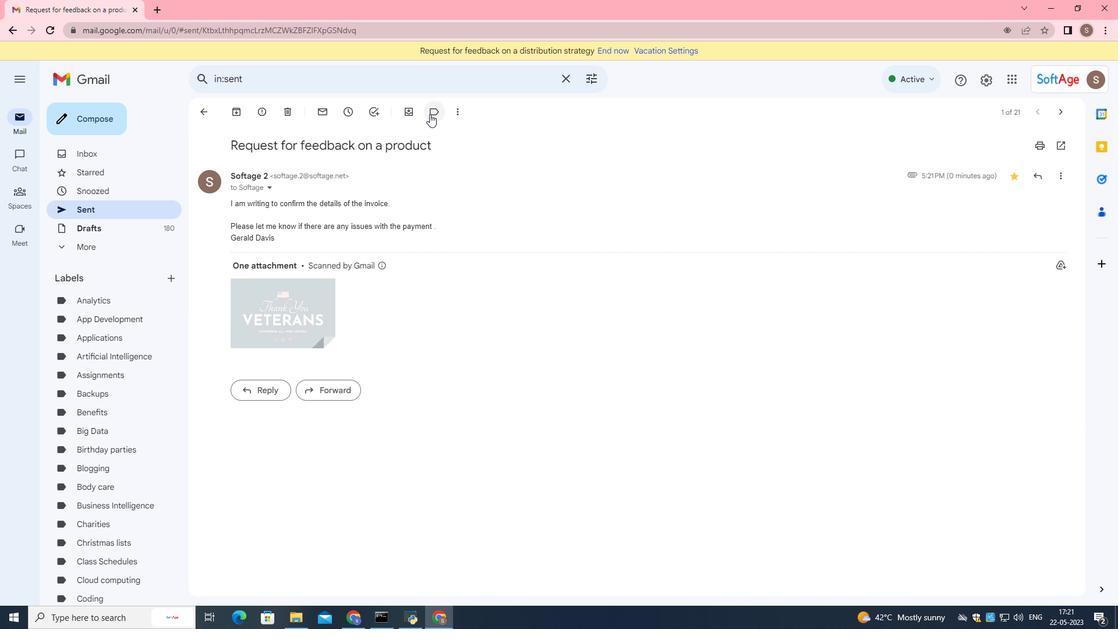 
Action: Mouse pressed left at (432, 113)
Screenshot: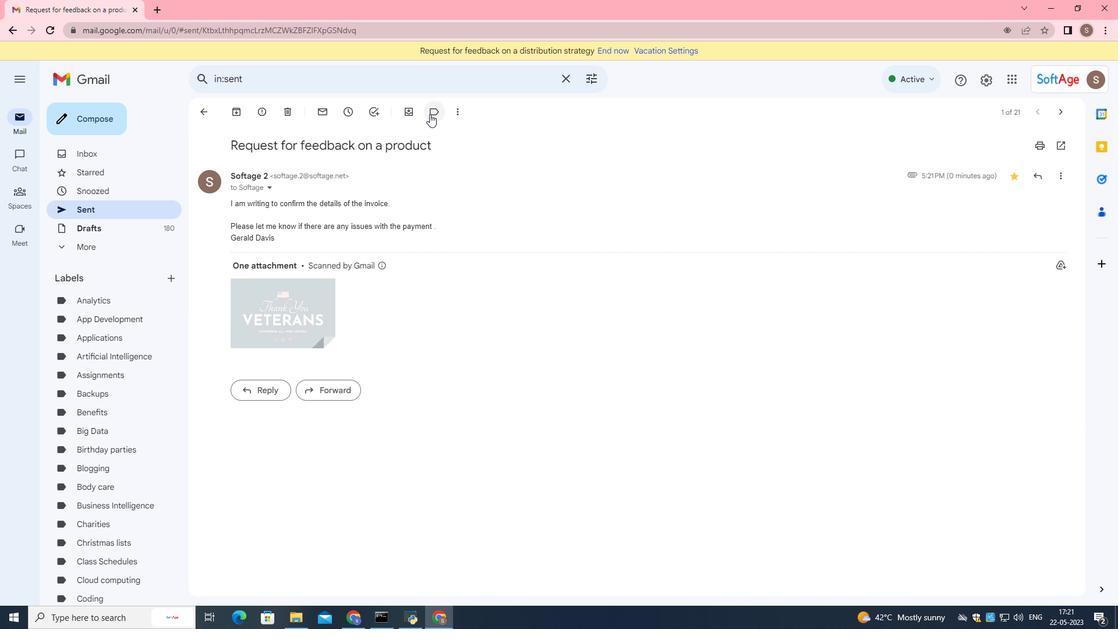 
Action: Mouse moved to (432, 113)
Screenshot: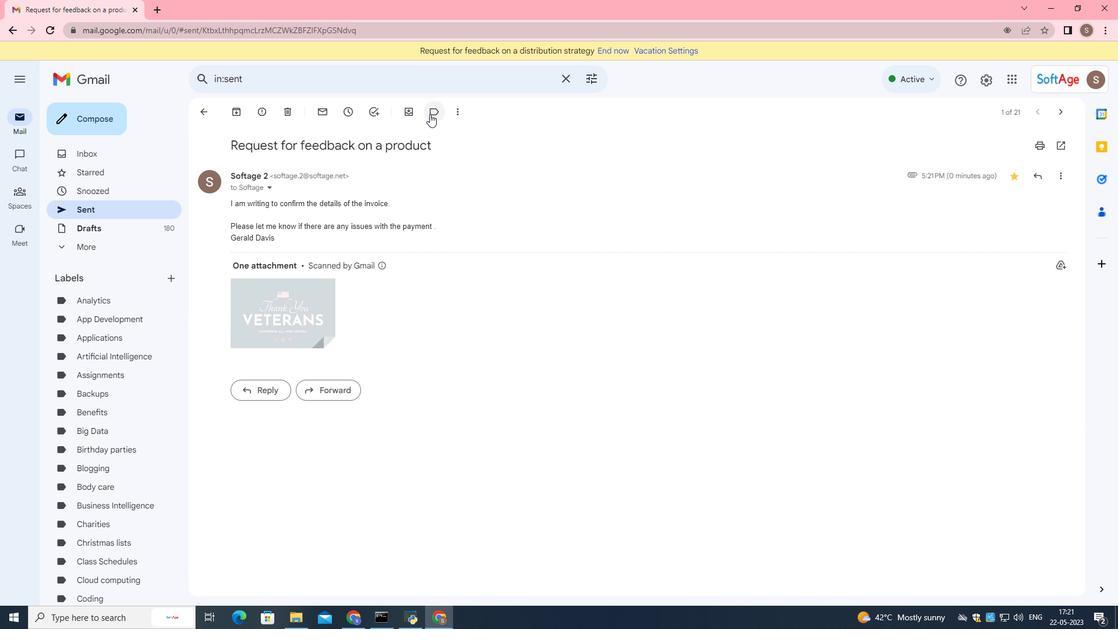 
Action: Key pressed th
Screenshot: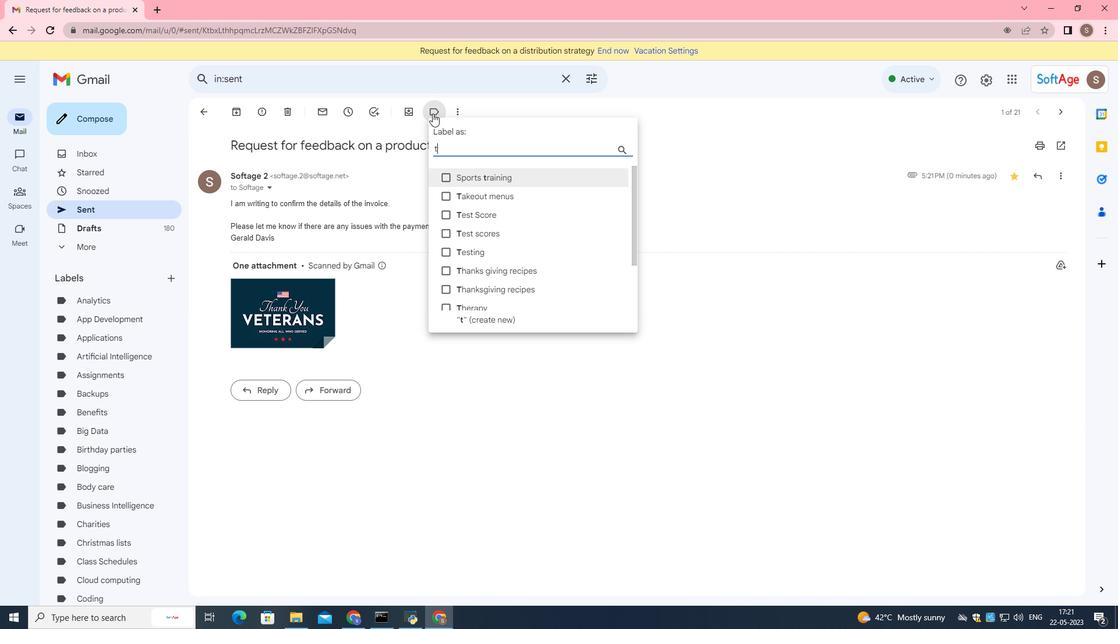 
Action: Mouse moved to (461, 209)
Screenshot: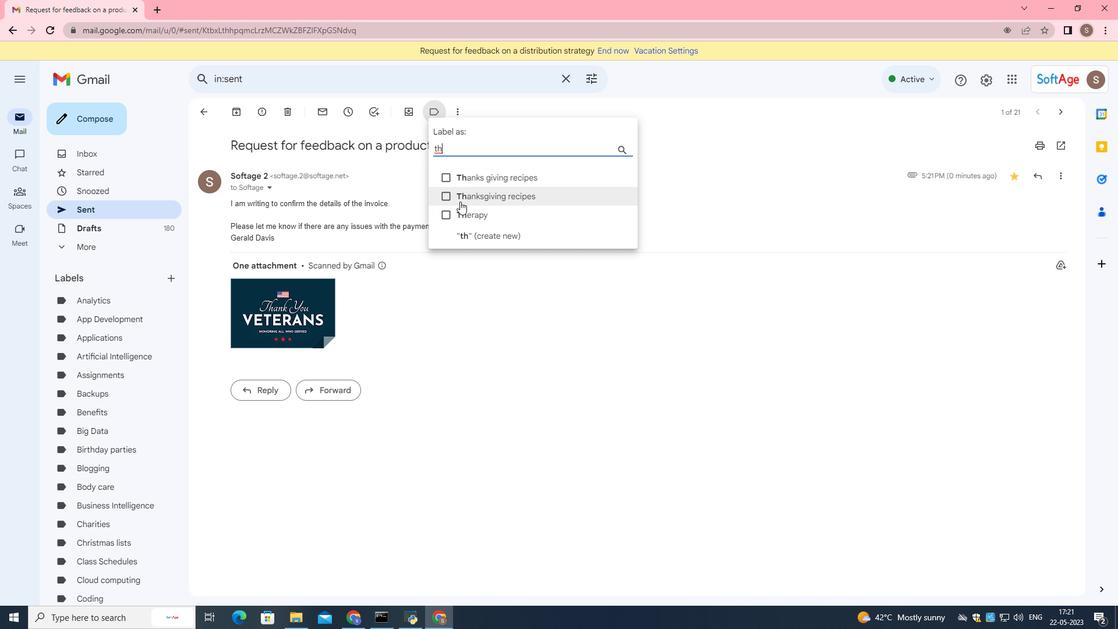 
Action: Mouse pressed left at (461, 209)
Screenshot: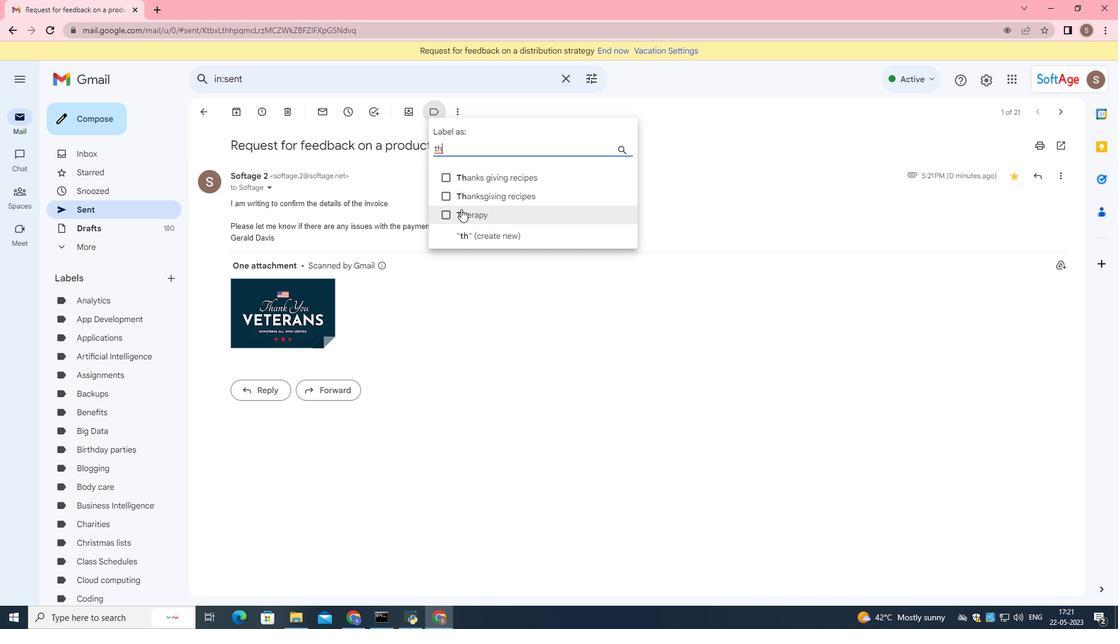 
Action: Mouse moved to (463, 209)
Screenshot: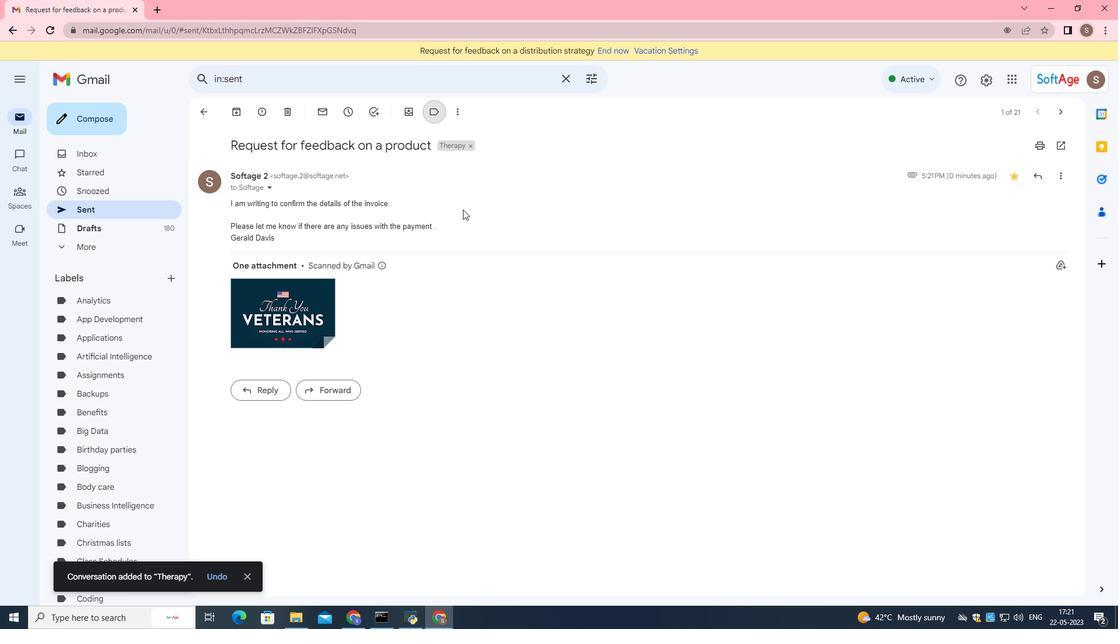 
